 Task: Edit the date range so that invitees can schedule 11 calendar days into the future.
Action: Mouse moved to (234, 270)
Screenshot: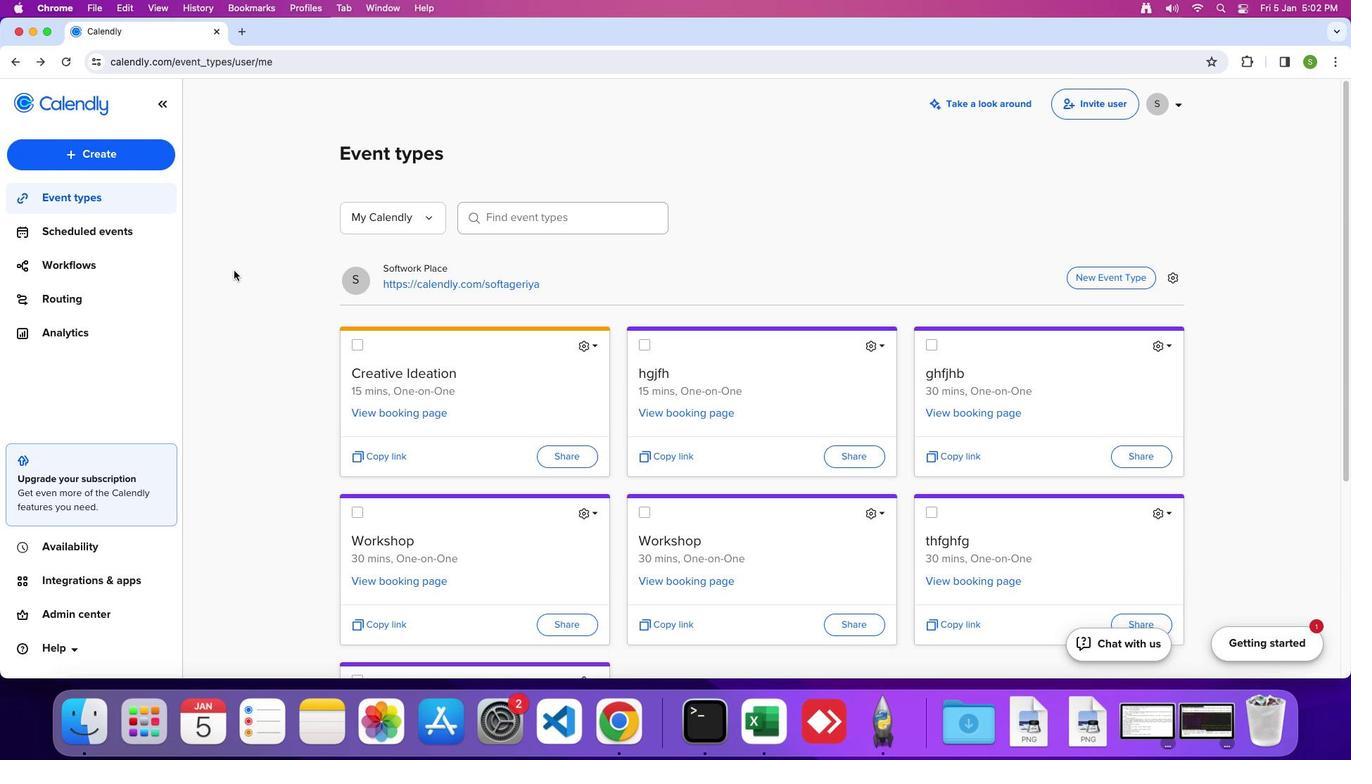 
Action: Mouse pressed left at (234, 270)
Screenshot: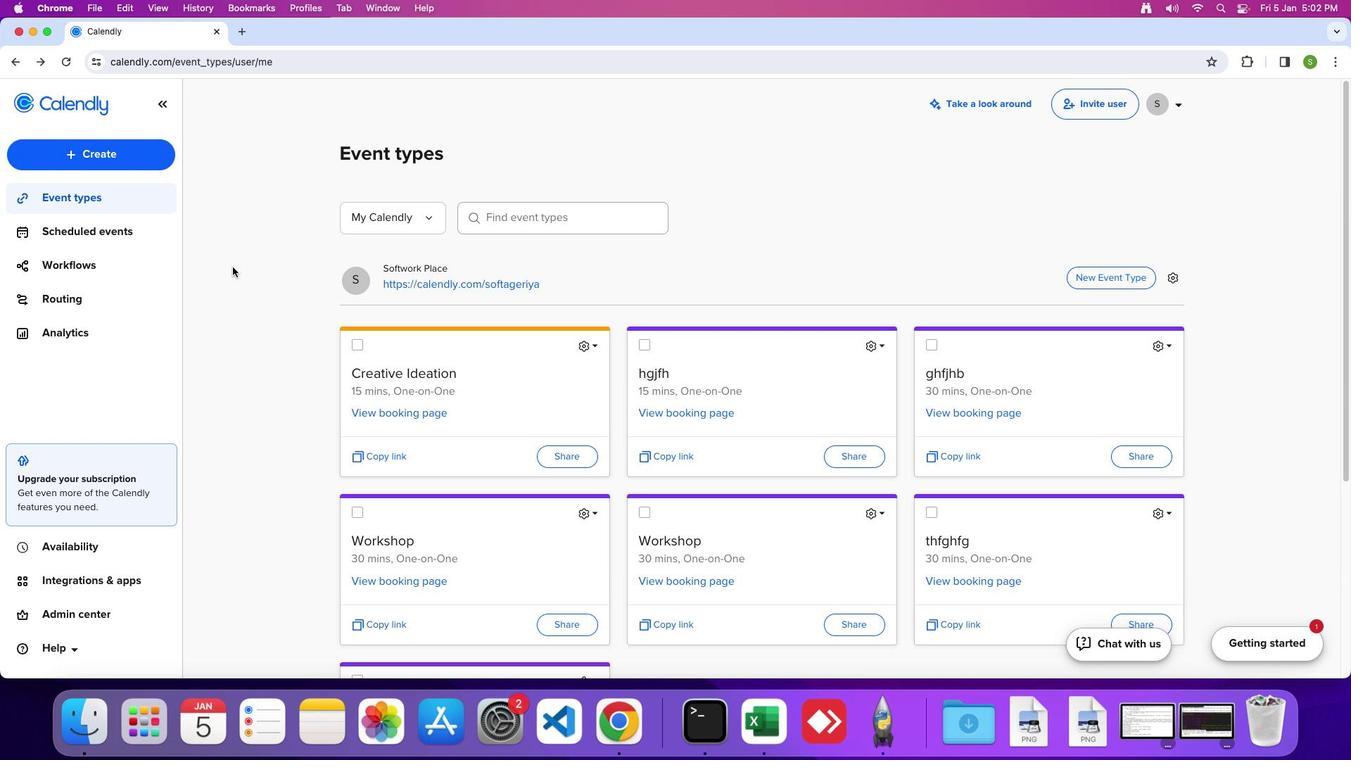 
Action: Mouse moved to (151, 206)
Screenshot: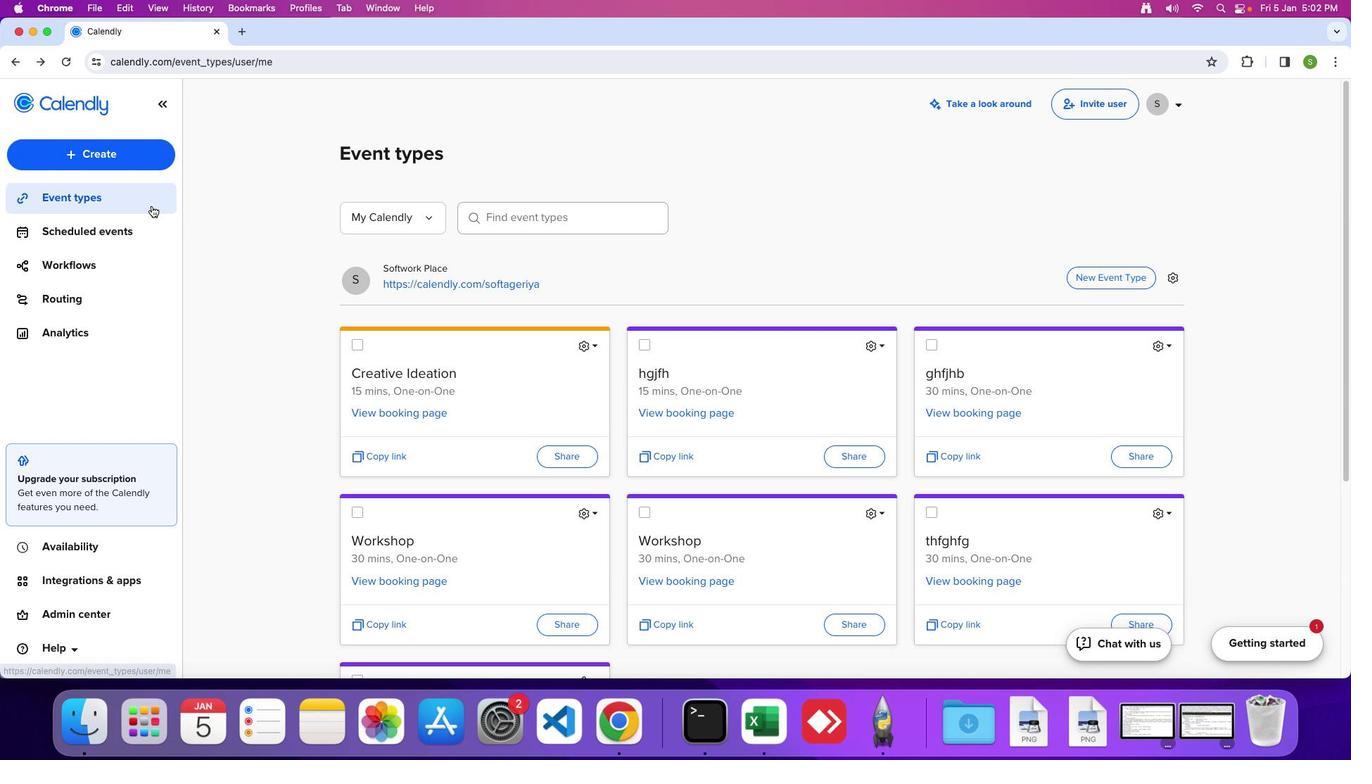 
Action: Mouse pressed left at (151, 206)
Screenshot: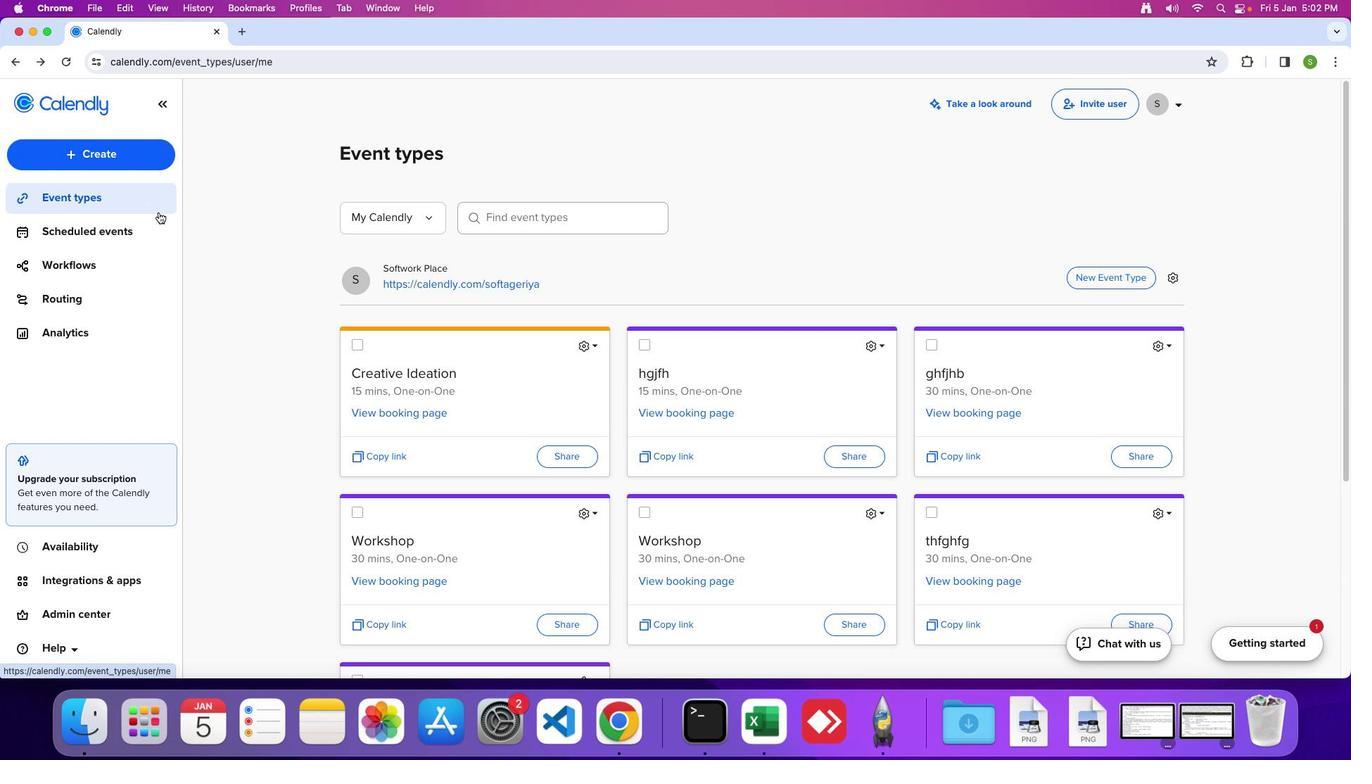 
Action: Mouse moved to (589, 343)
Screenshot: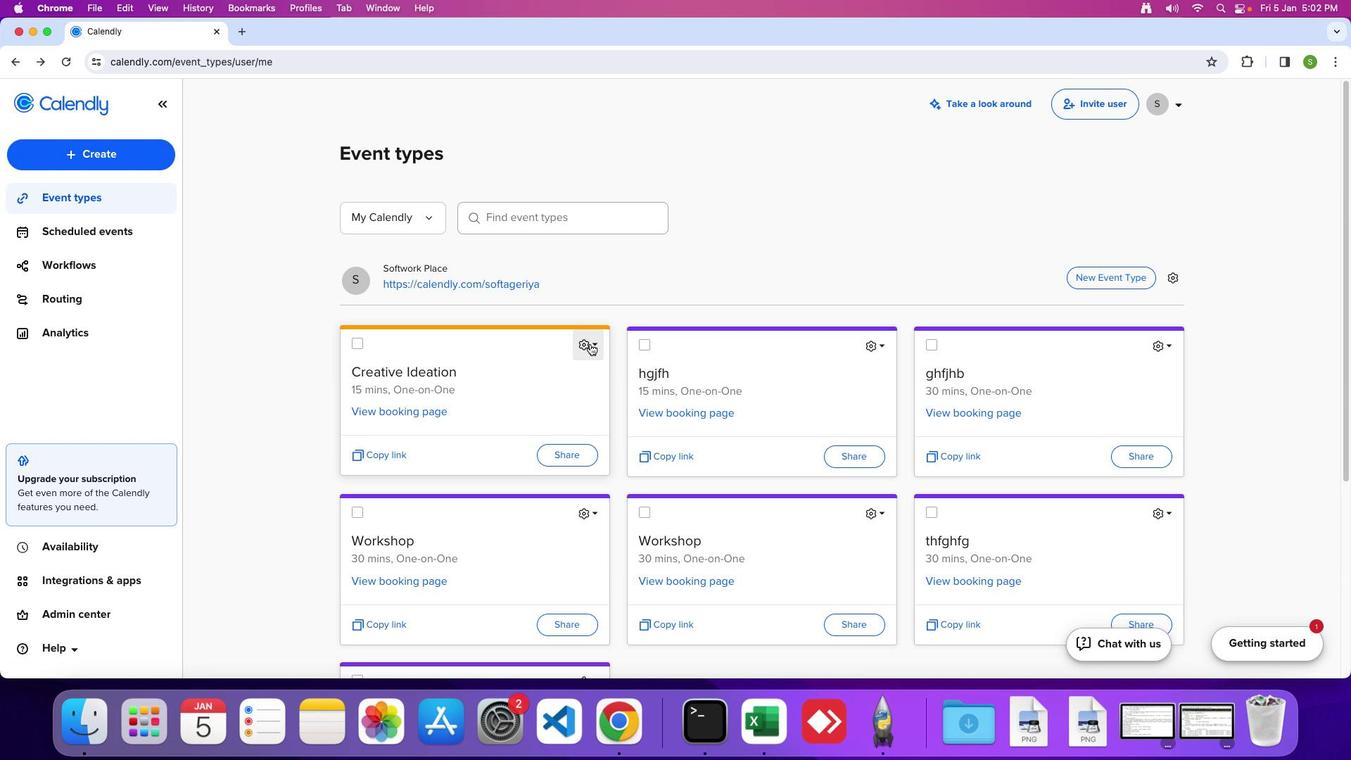 
Action: Mouse pressed left at (589, 343)
Screenshot: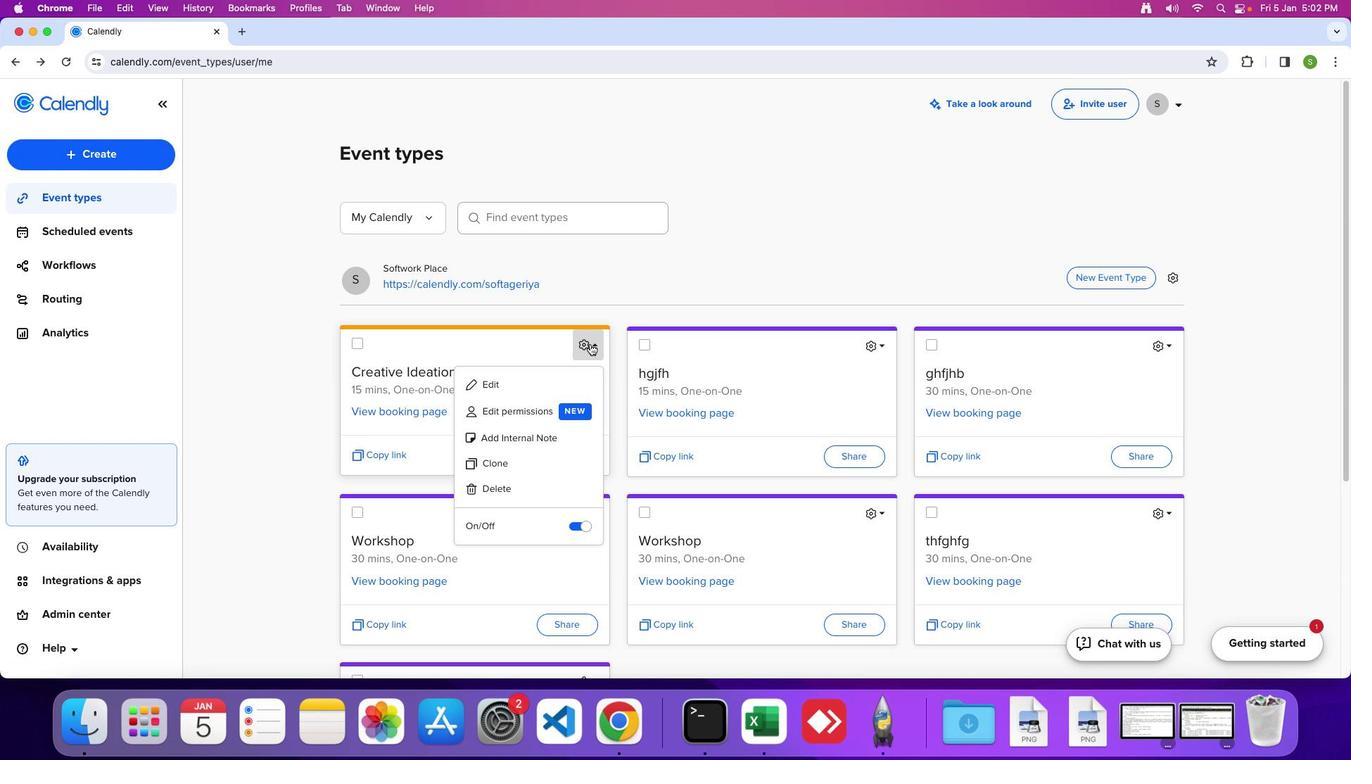 
Action: Mouse moved to (547, 387)
Screenshot: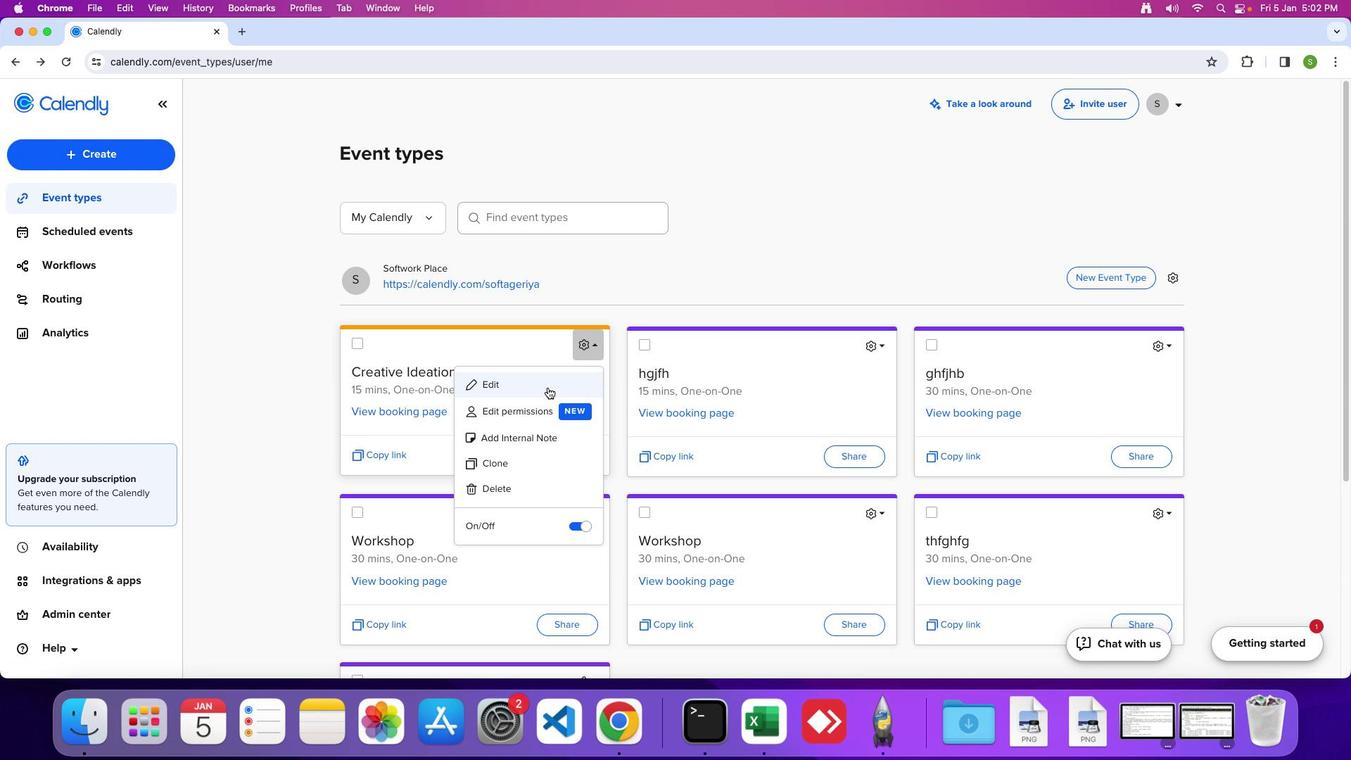 
Action: Mouse pressed left at (547, 387)
Screenshot: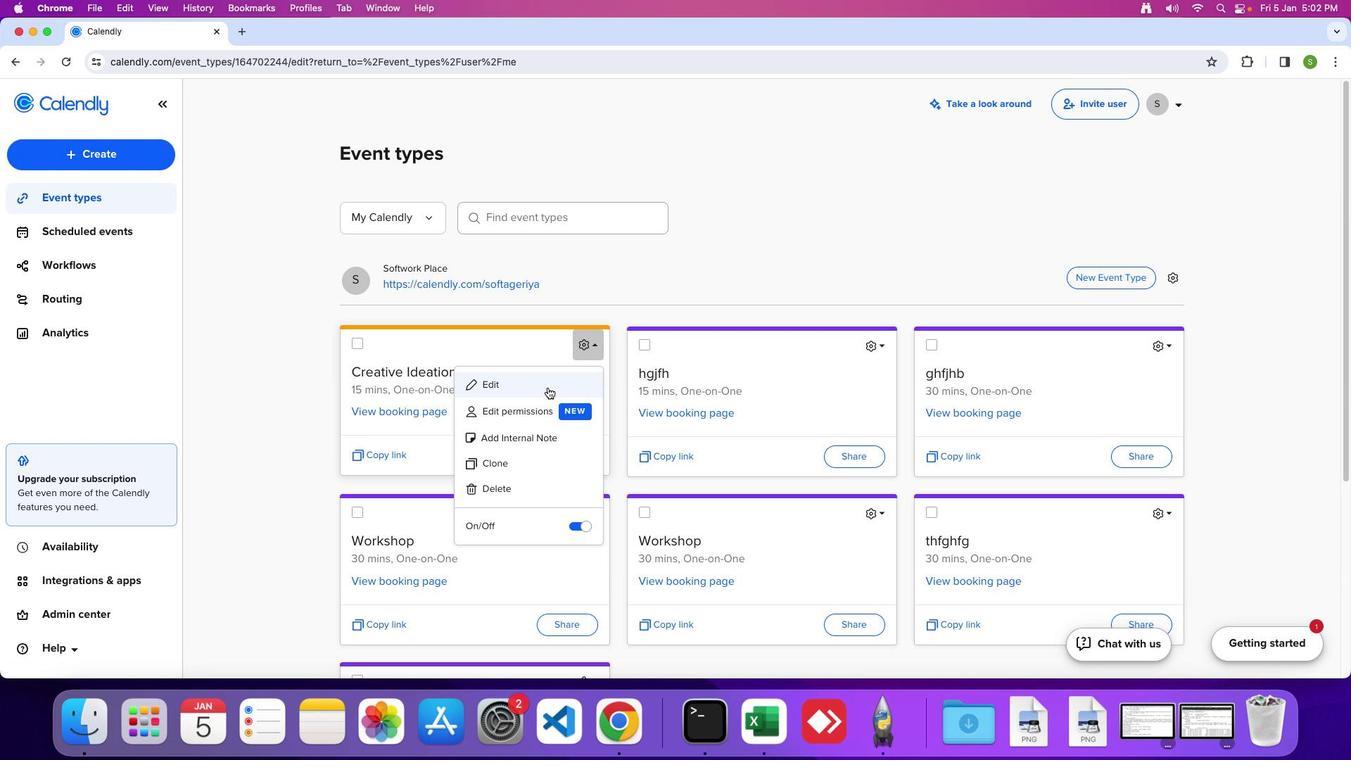
Action: Mouse moved to (185, 448)
Screenshot: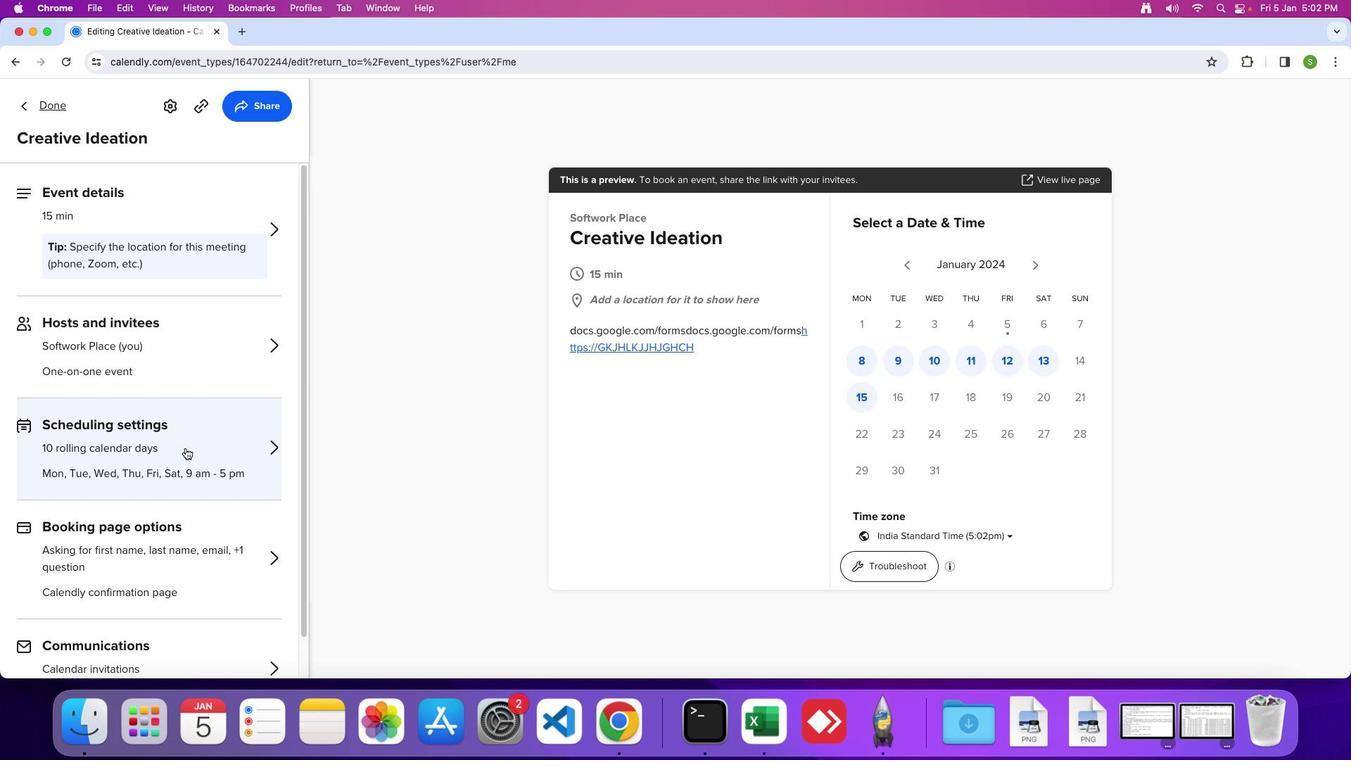 
Action: Mouse pressed left at (185, 448)
Screenshot: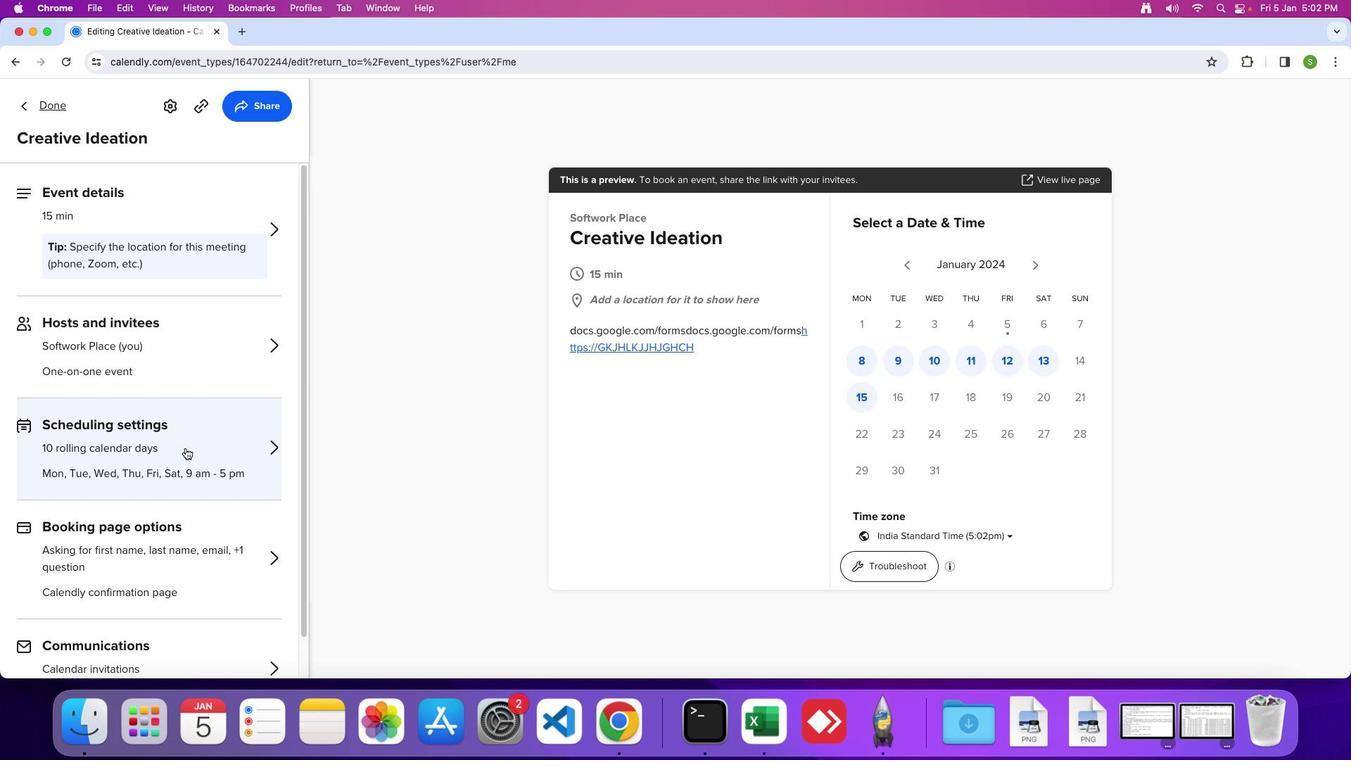 
Action: Mouse moved to (73, 245)
Screenshot: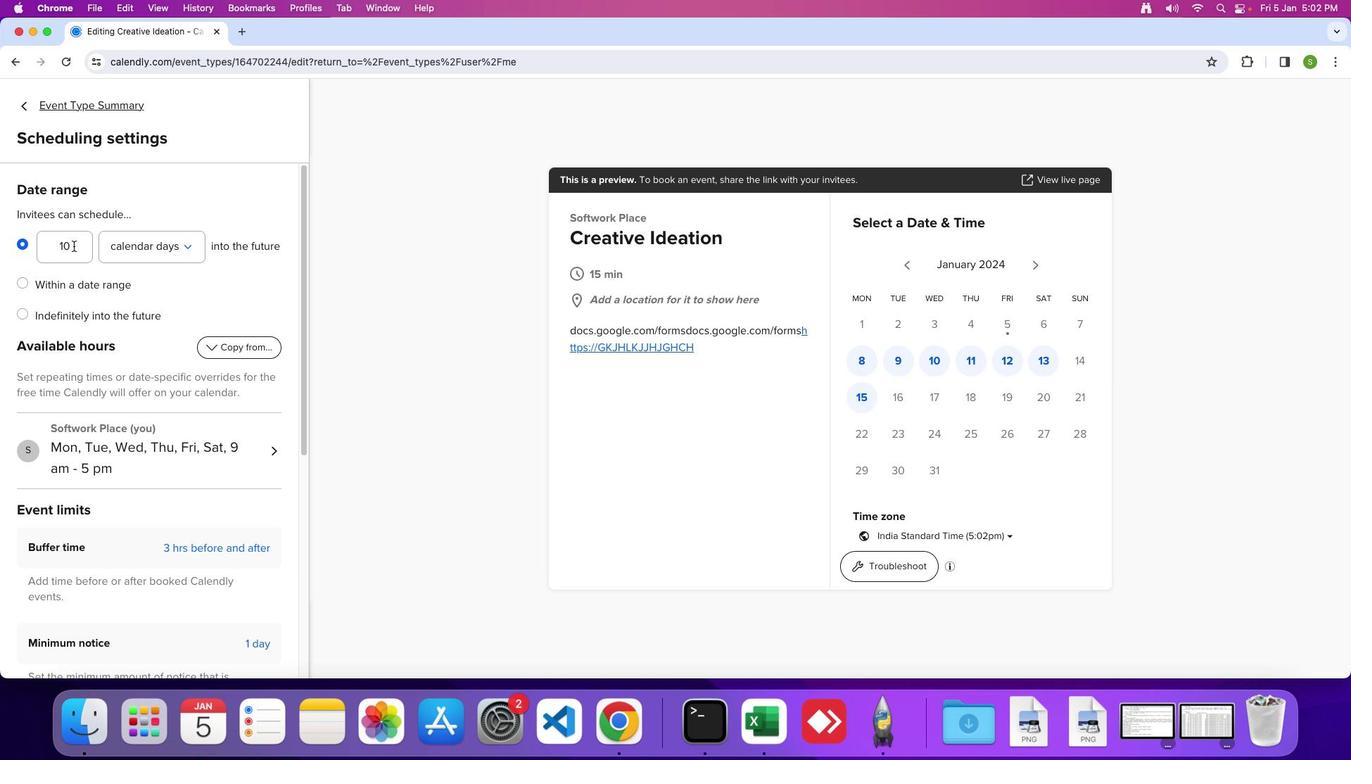 
Action: Mouse pressed left at (73, 245)
Screenshot: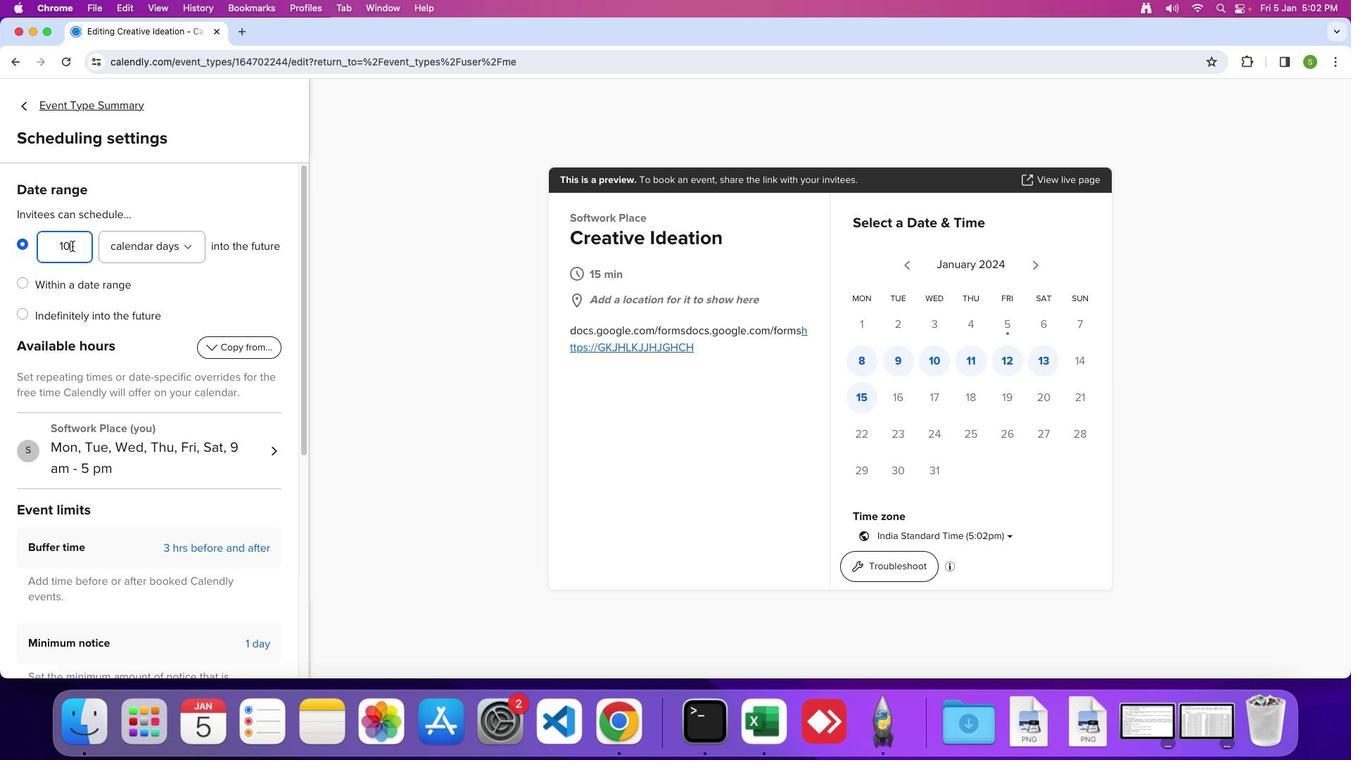 
Action: Mouse moved to (50, 250)
Screenshot: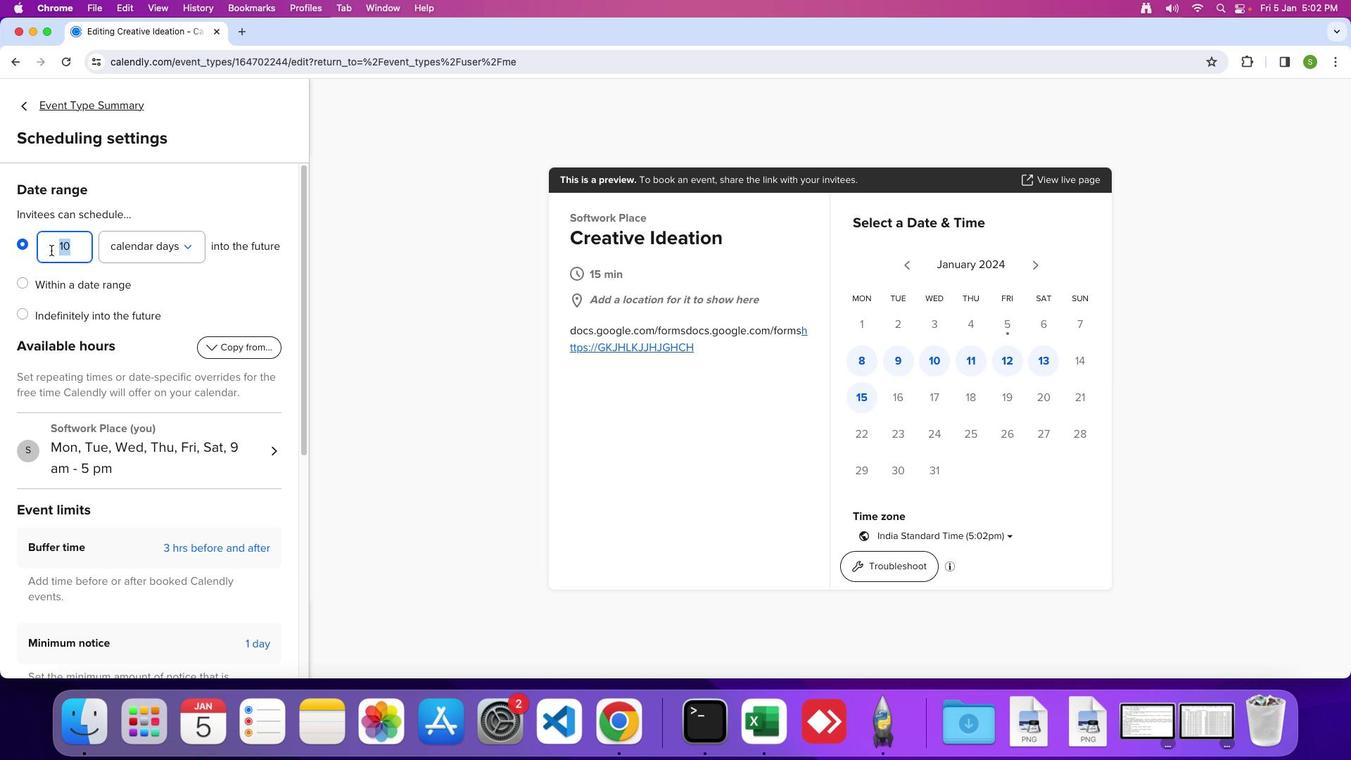 
Action: Key pressed '1'
Screenshot: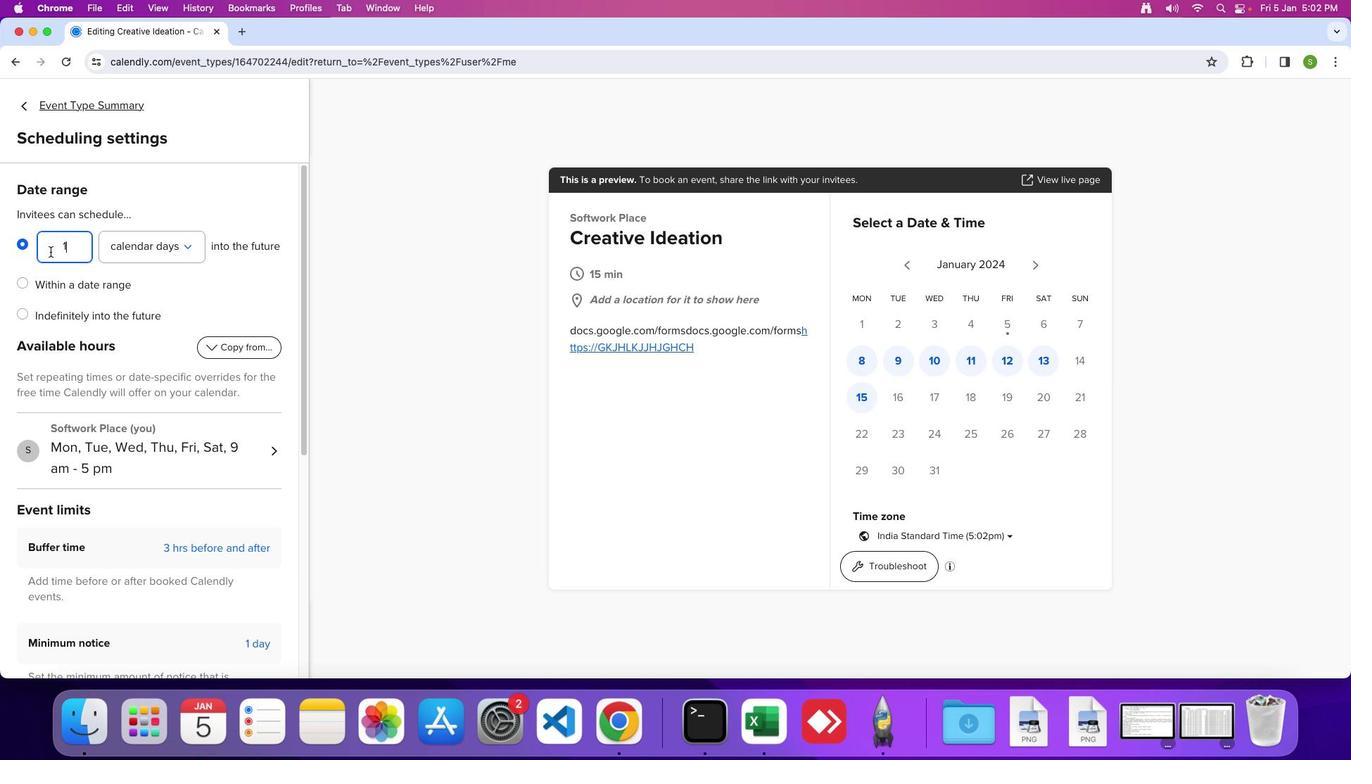 
Action: Mouse moved to (50, 251)
Screenshot: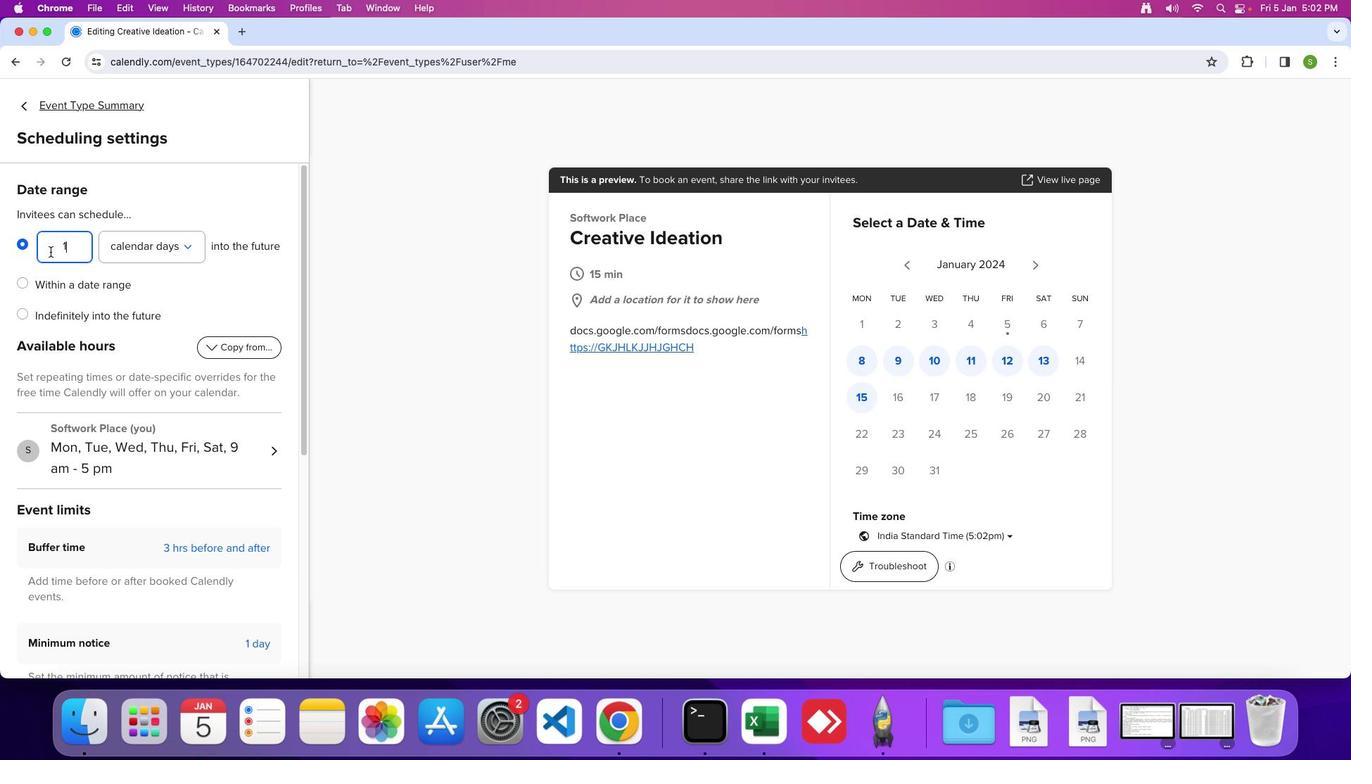 
Action: Key pressed '1'
Screenshot: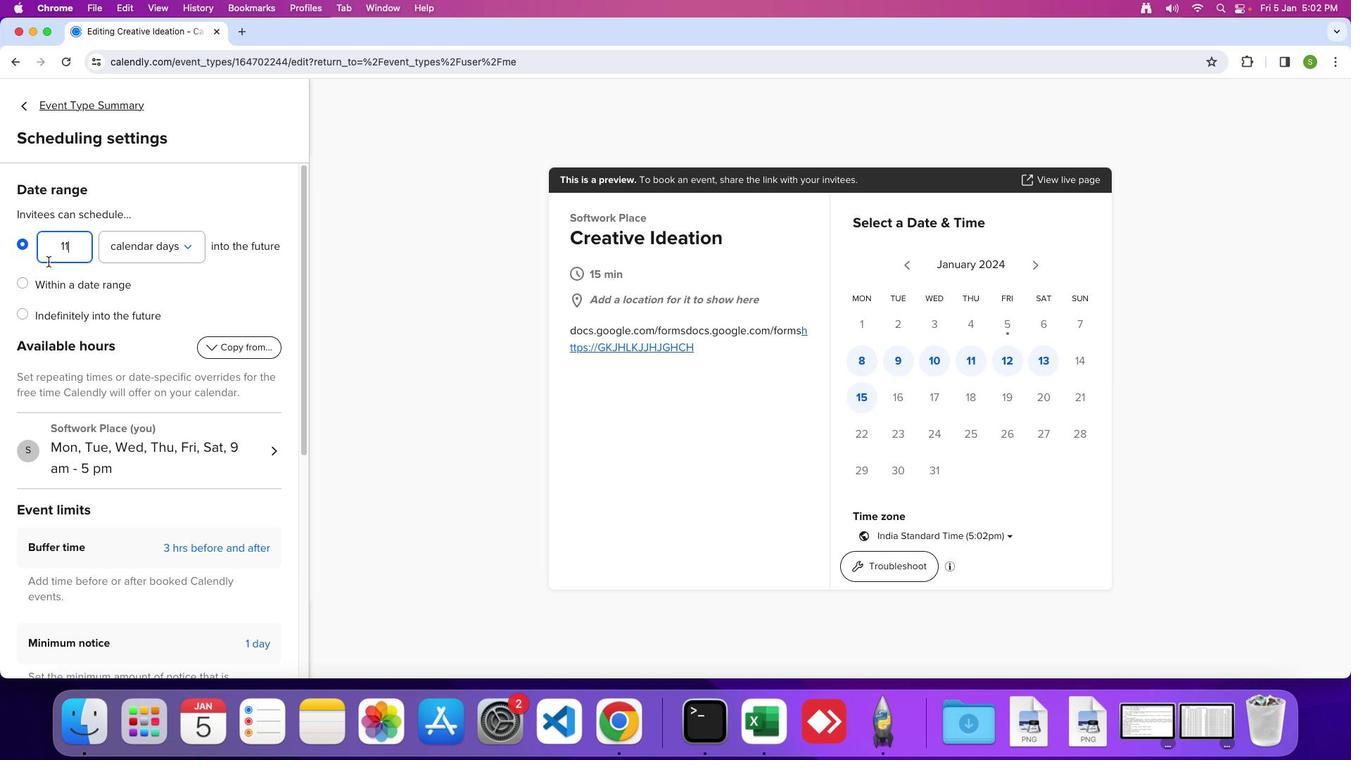 
Action: Mouse moved to (183, 242)
Screenshot: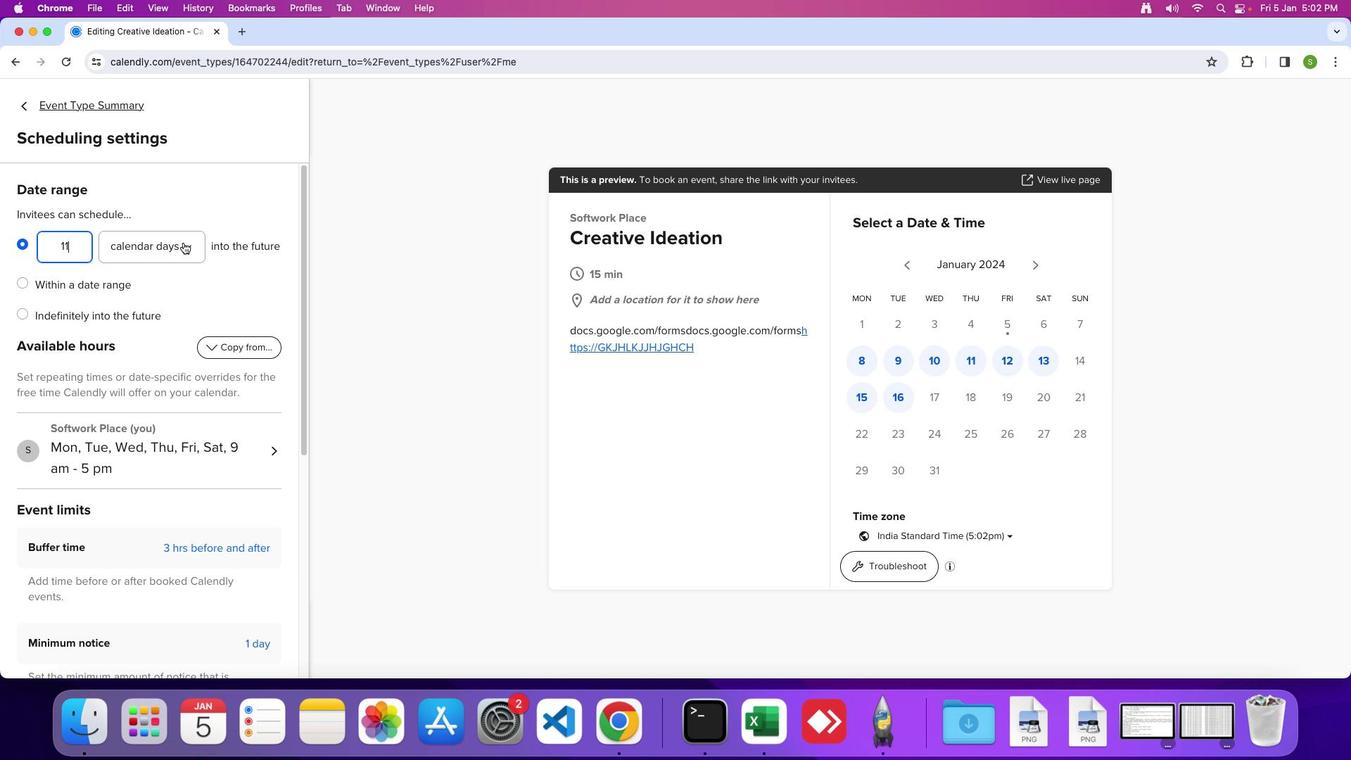 
Action: Mouse pressed left at (183, 242)
Screenshot: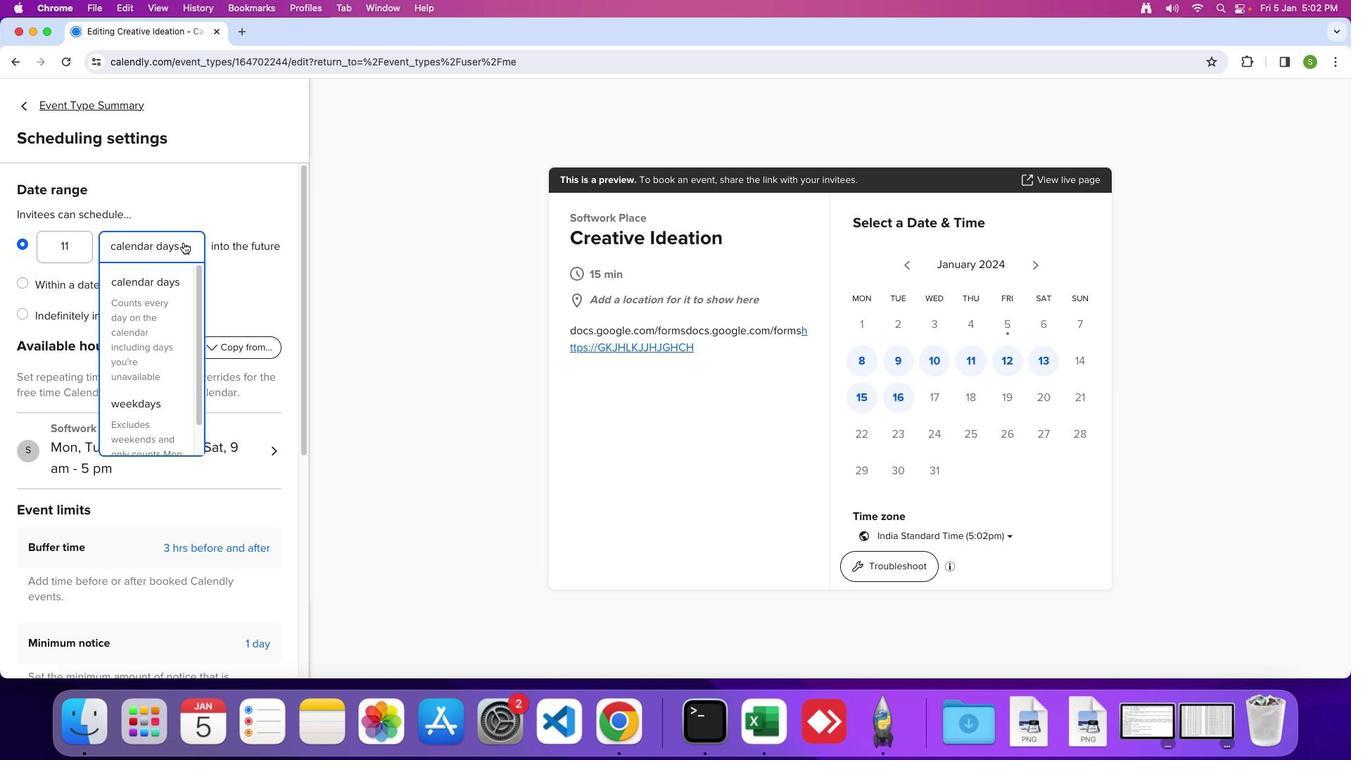 
Action: Mouse moved to (144, 284)
Screenshot: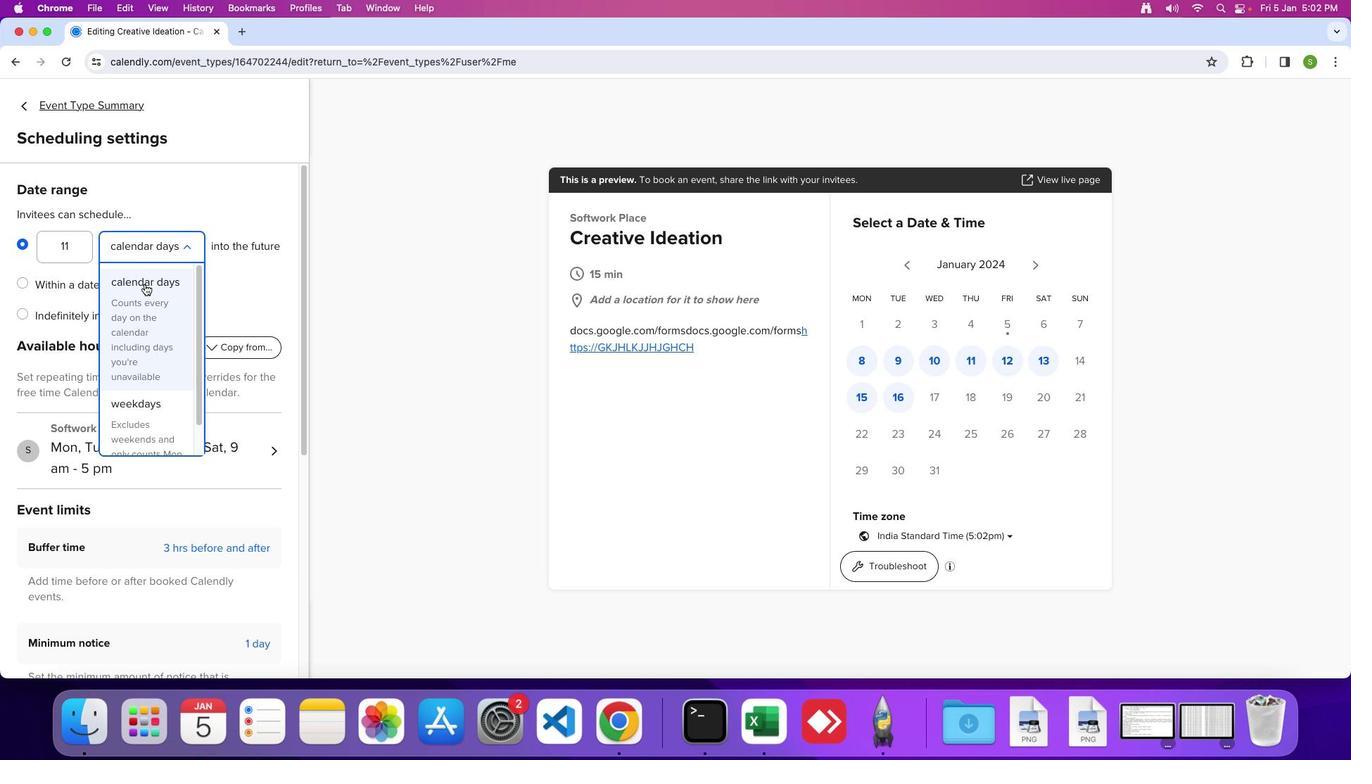 
Action: Mouse pressed left at (144, 284)
Screenshot: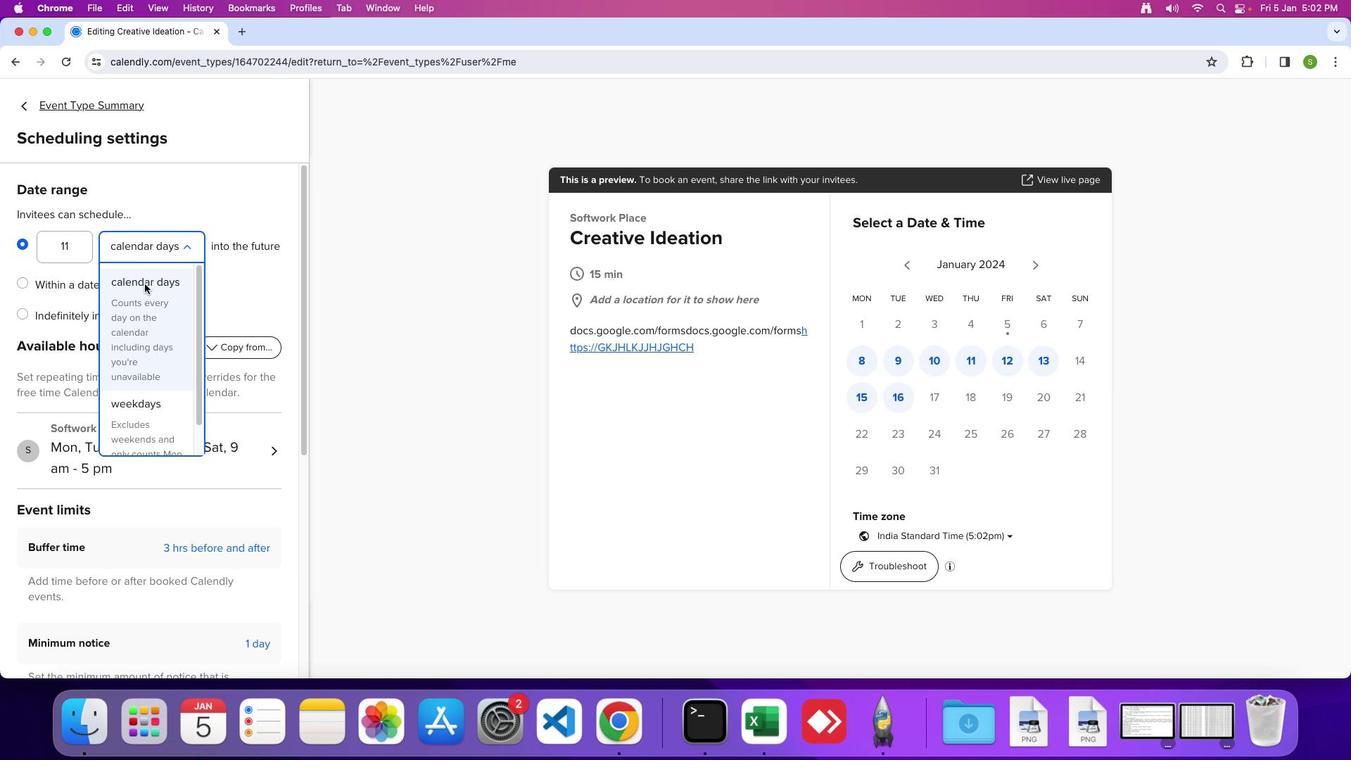 
Action: Mouse moved to (153, 316)
Screenshot: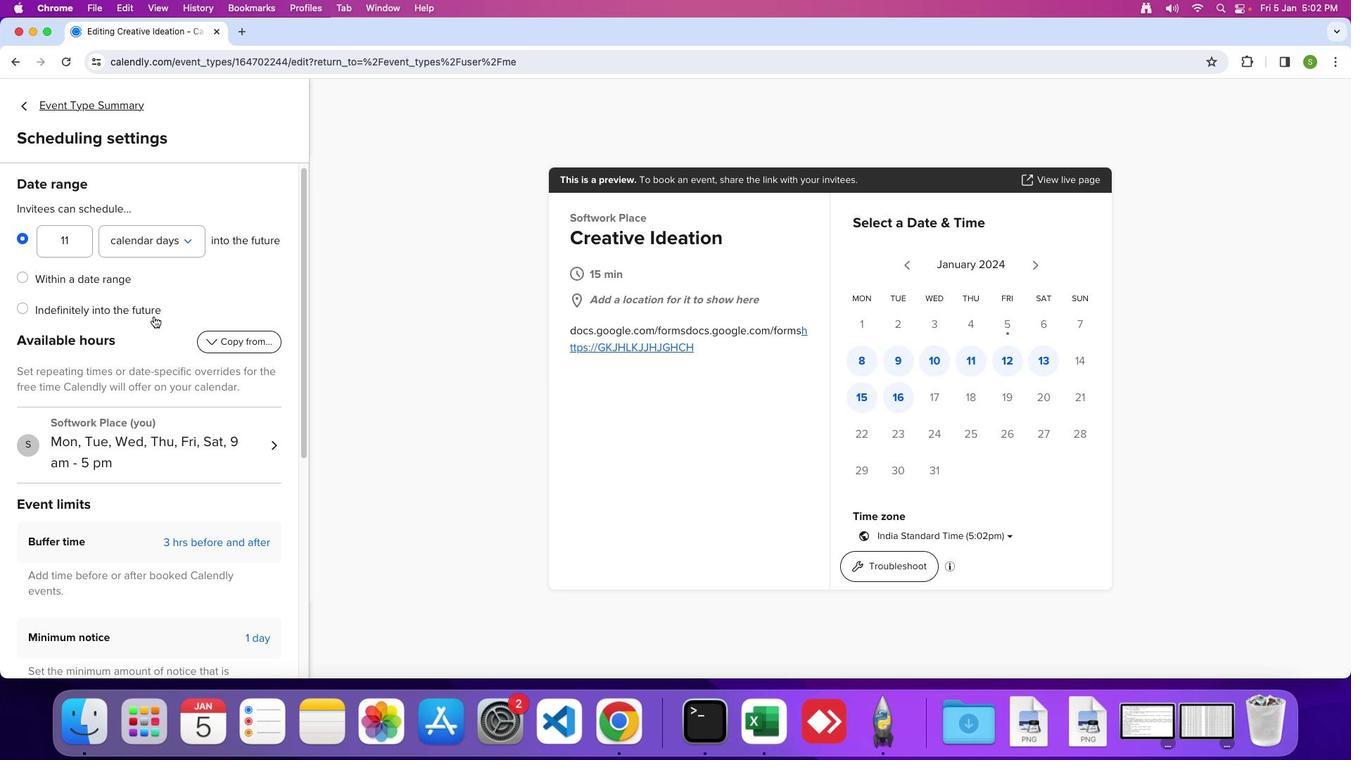
Action: Mouse scrolled (153, 316) with delta (0, 0)
Screenshot: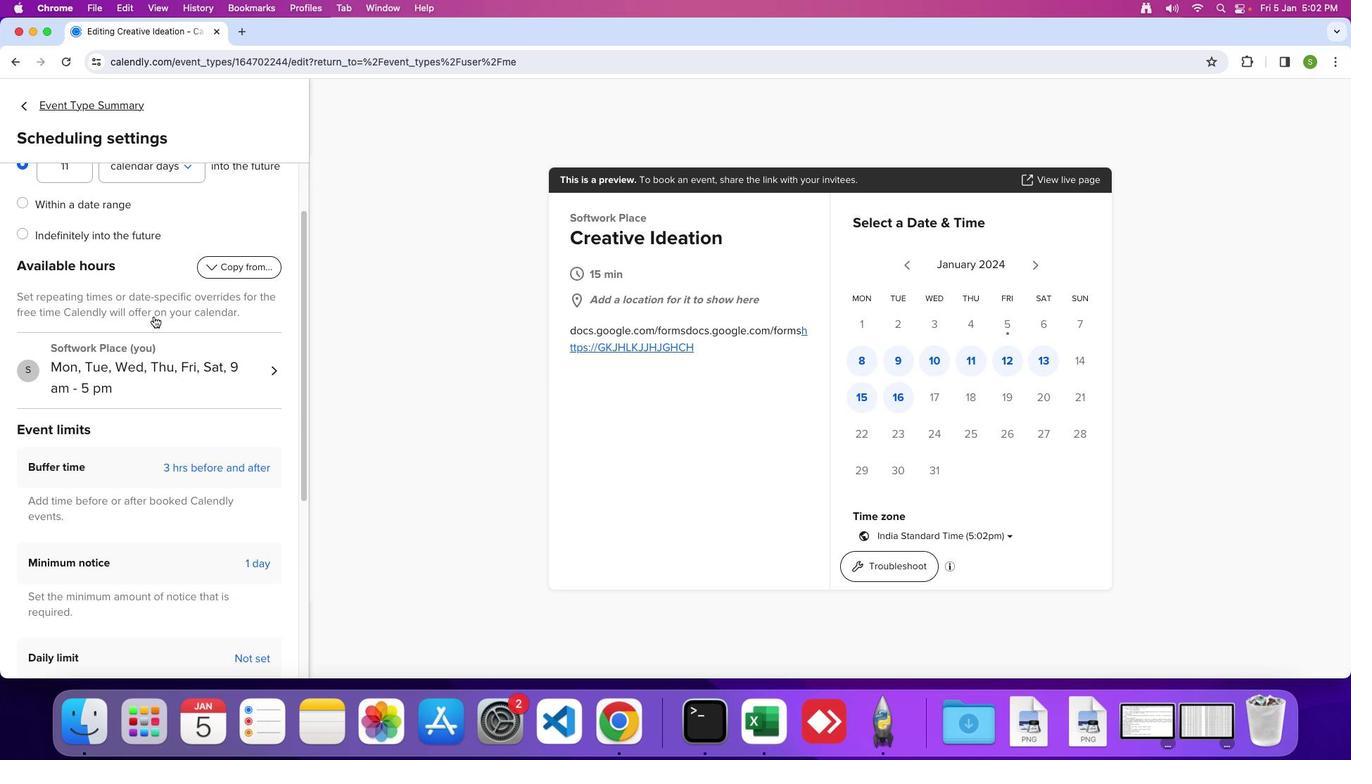 
Action: Mouse moved to (154, 316)
Screenshot: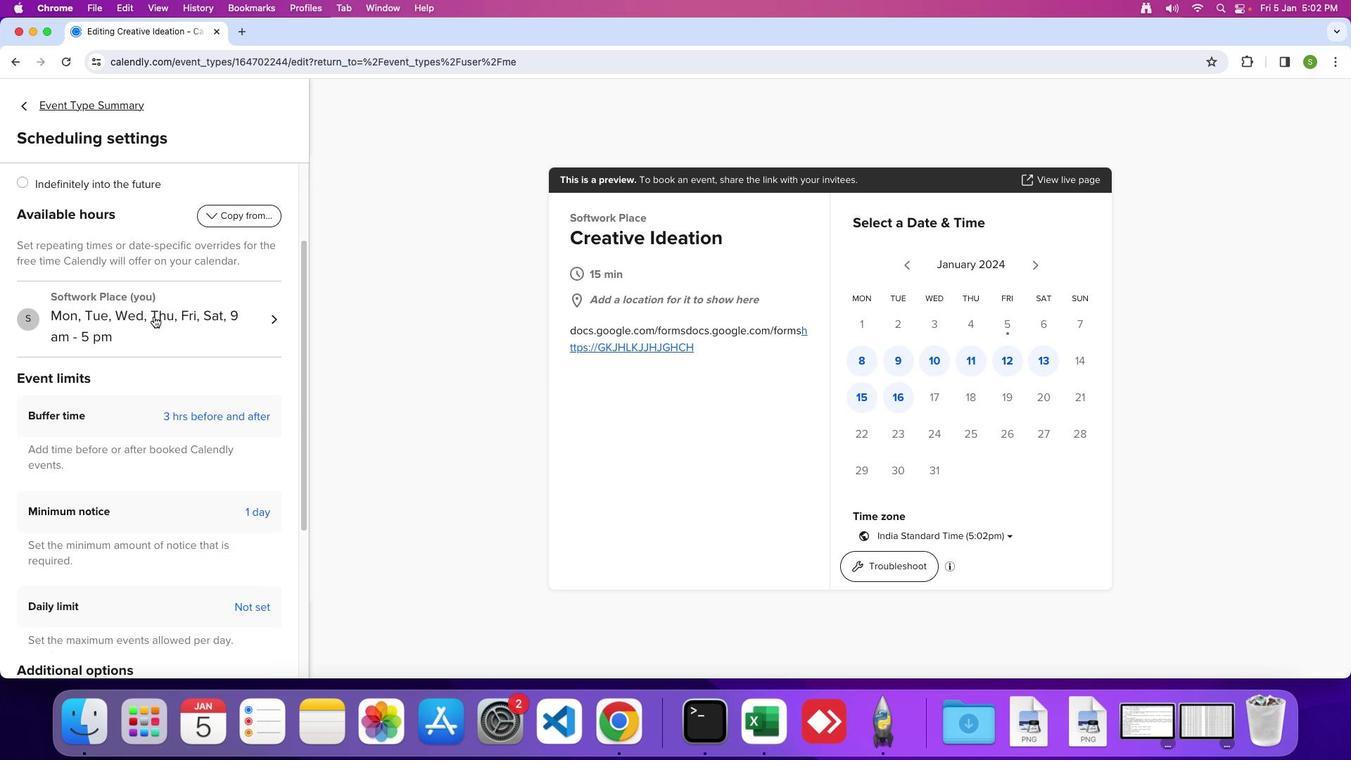 
Action: Mouse scrolled (154, 316) with delta (0, 0)
Screenshot: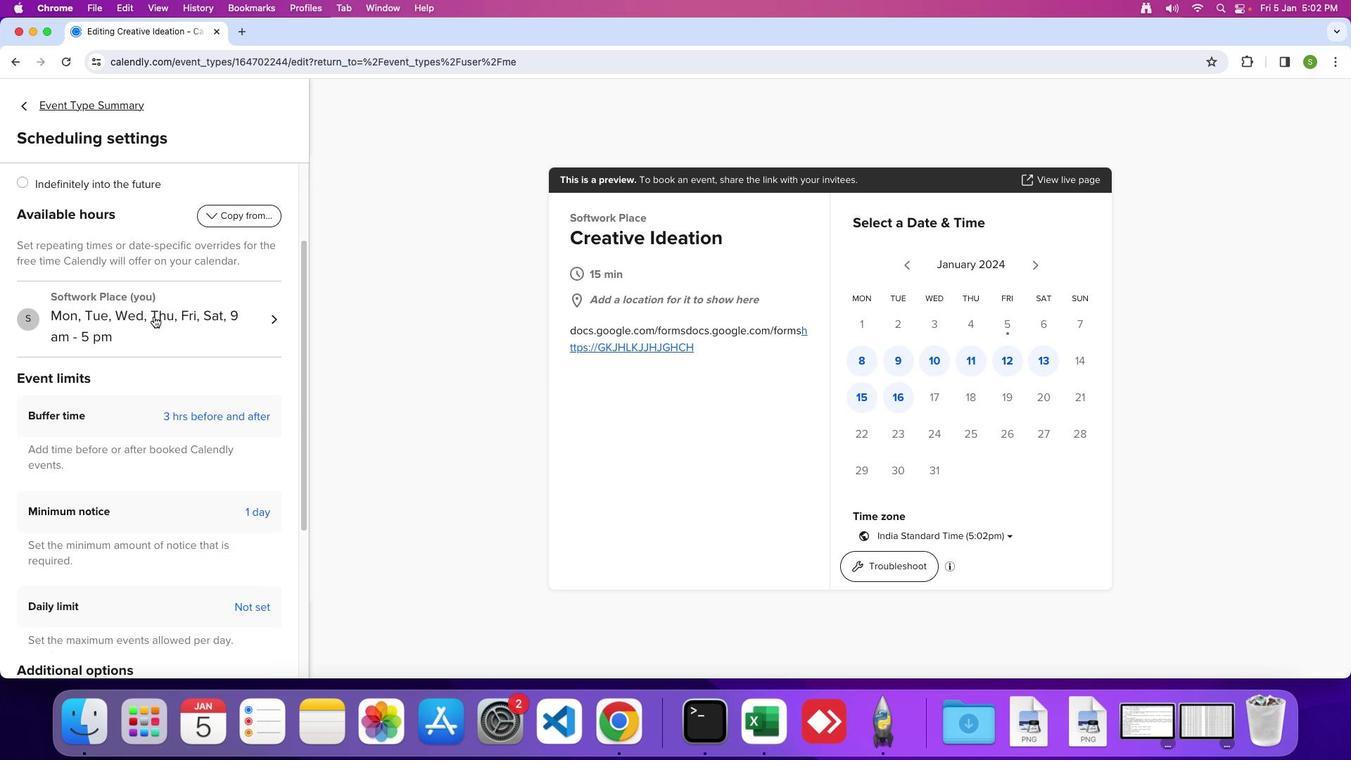 
Action: Mouse moved to (154, 316)
Screenshot: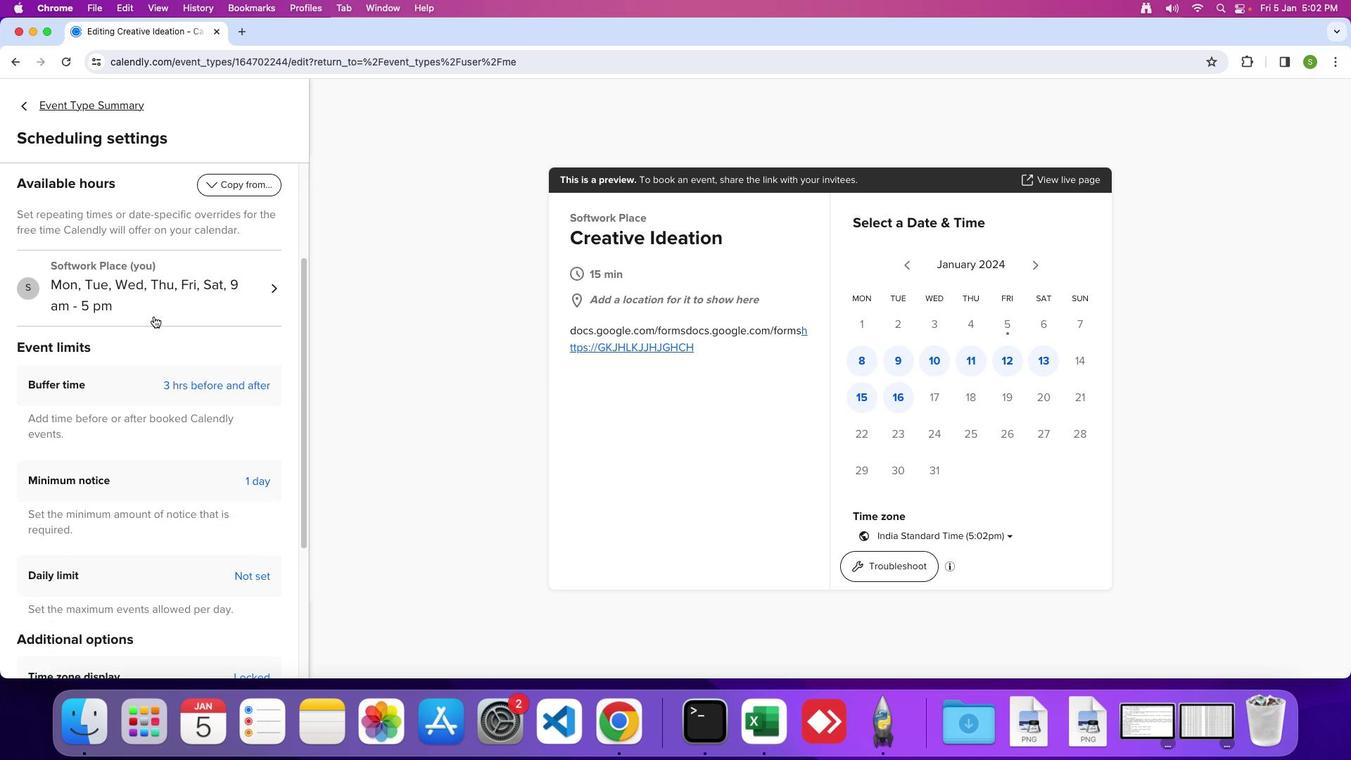 
Action: Mouse scrolled (154, 316) with delta (0, -2)
Screenshot: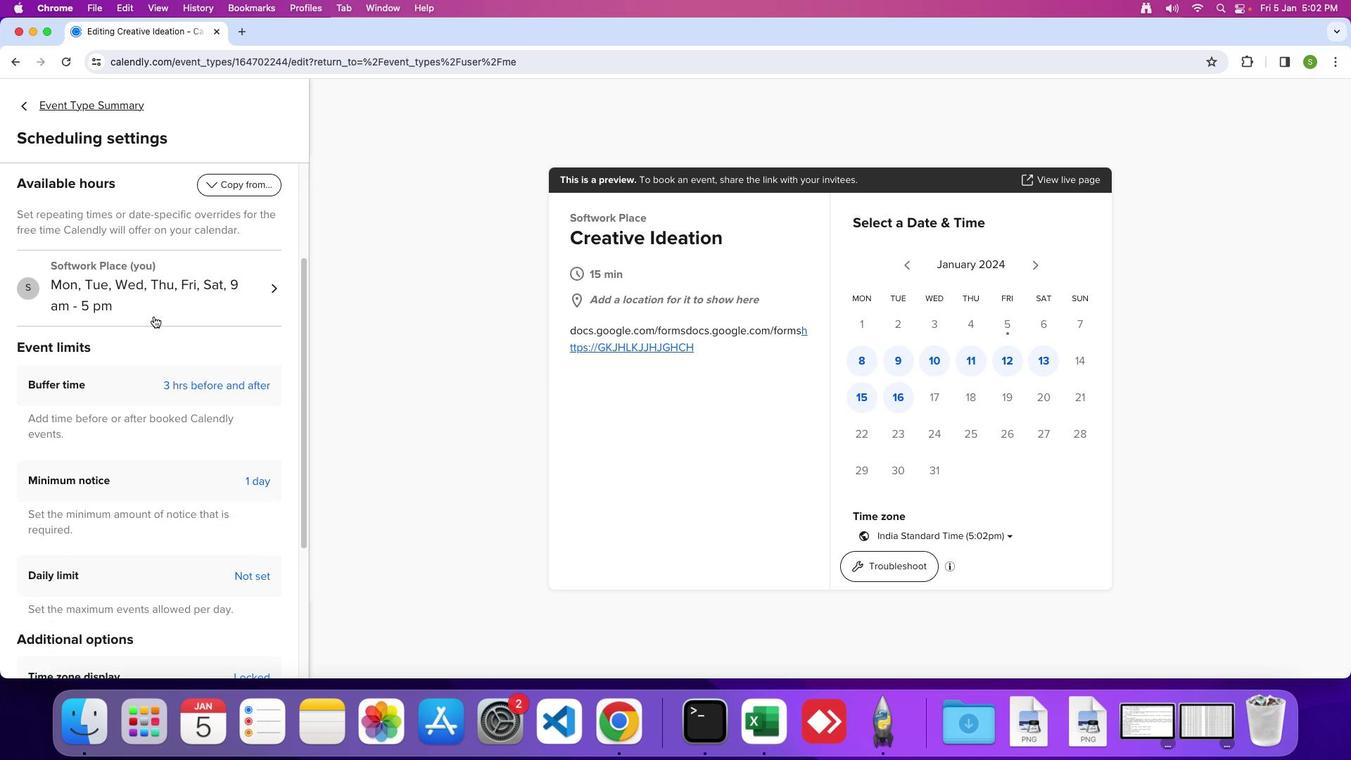 
Action: Mouse scrolled (154, 316) with delta (0, 0)
Screenshot: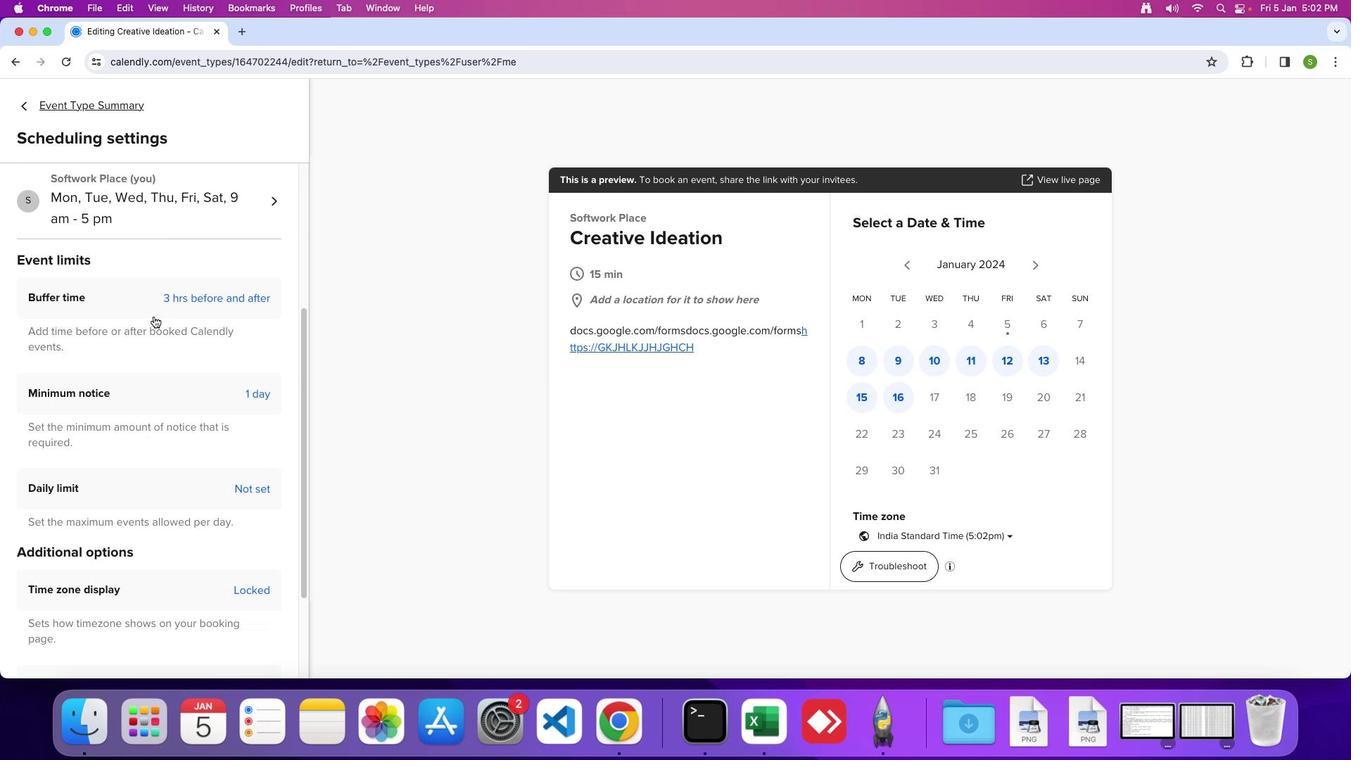 
Action: Mouse scrolled (154, 316) with delta (0, 0)
Screenshot: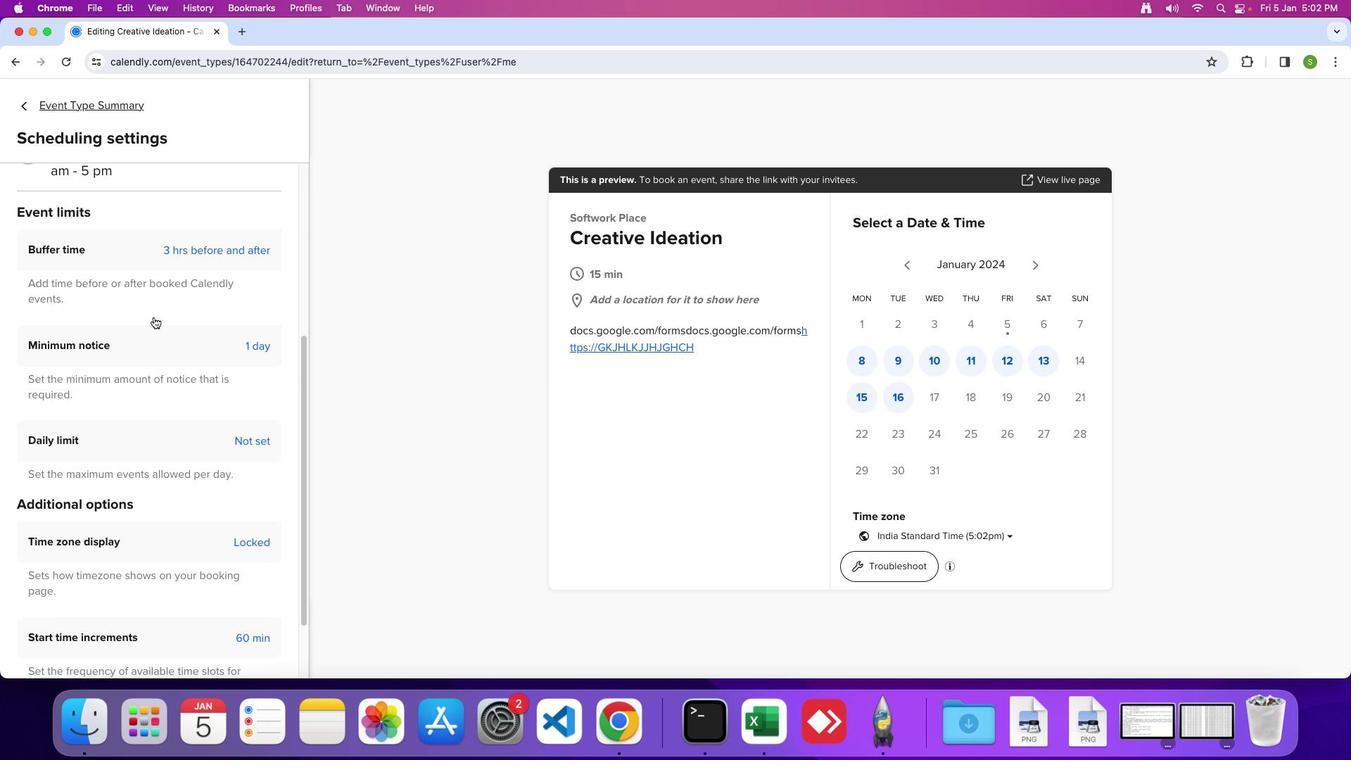 
Action: Mouse scrolled (154, 316) with delta (0, -2)
Screenshot: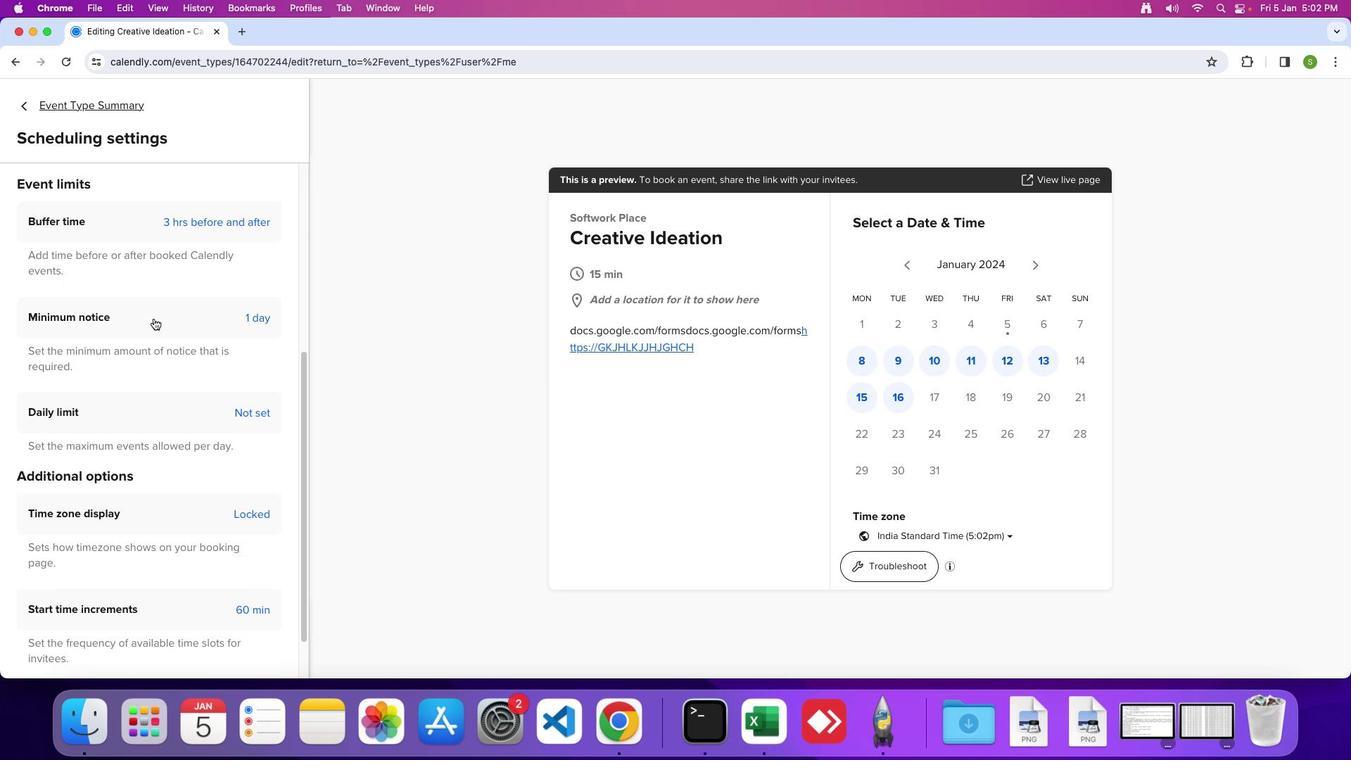 
Action: Mouse moved to (154, 319)
Screenshot: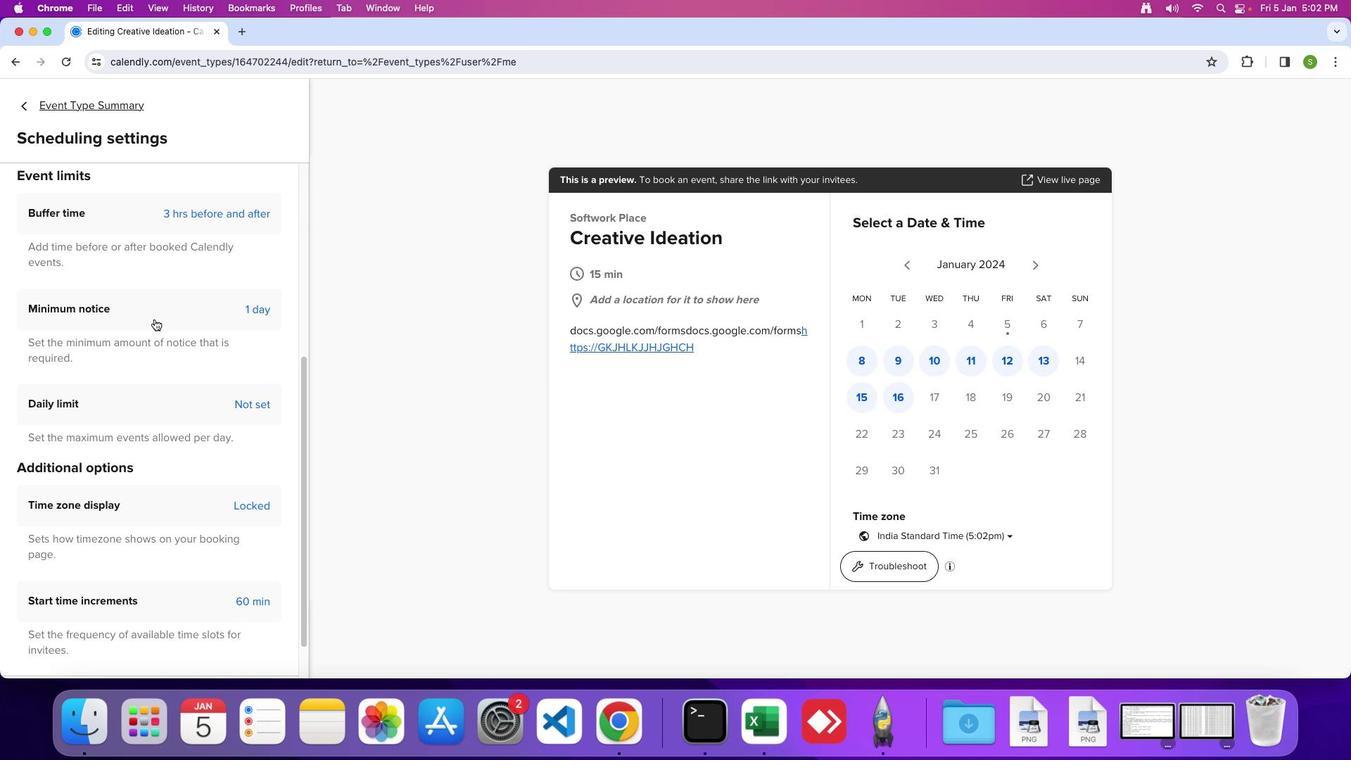 
Action: Mouse scrolled (154, 319) with delta (0, 0)
Screenshot: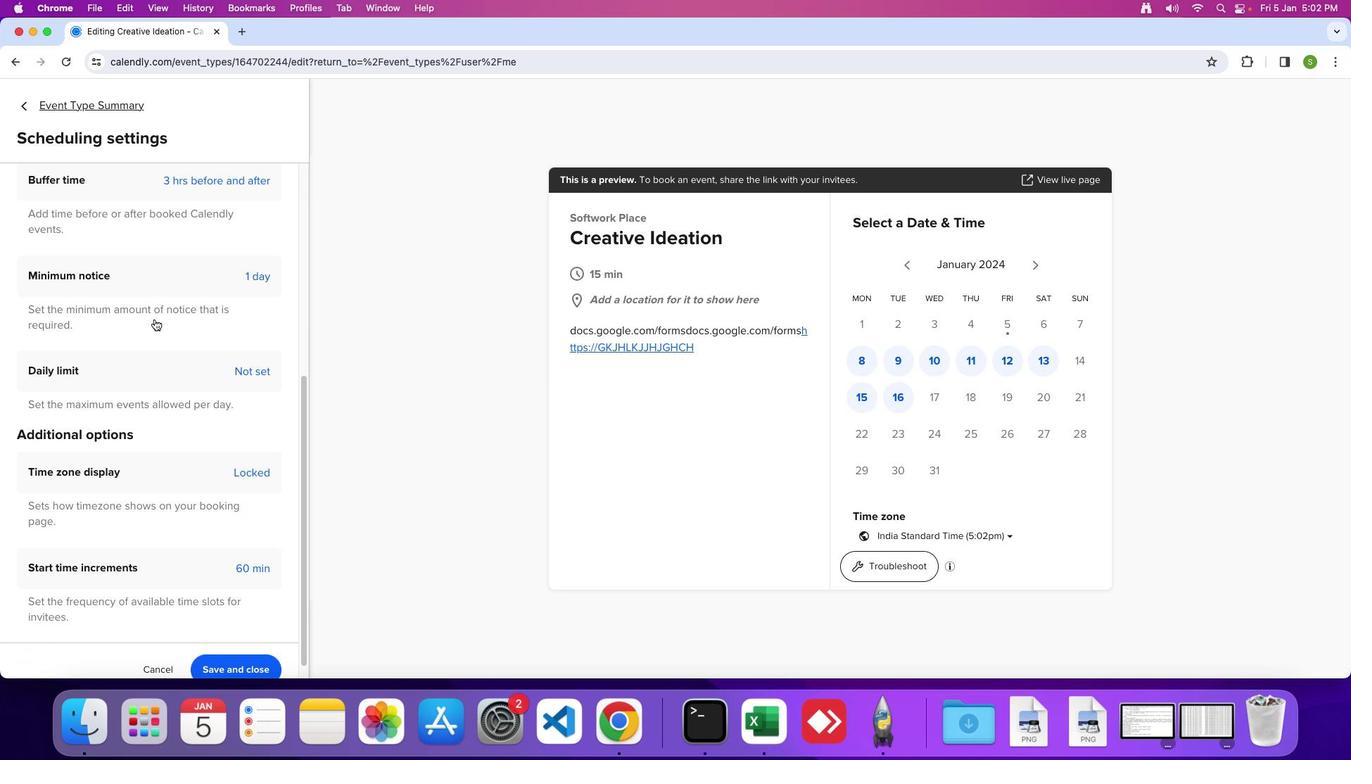
Action: Mouse scrolled (154, 319) with delta (0, 0)
Screenshot: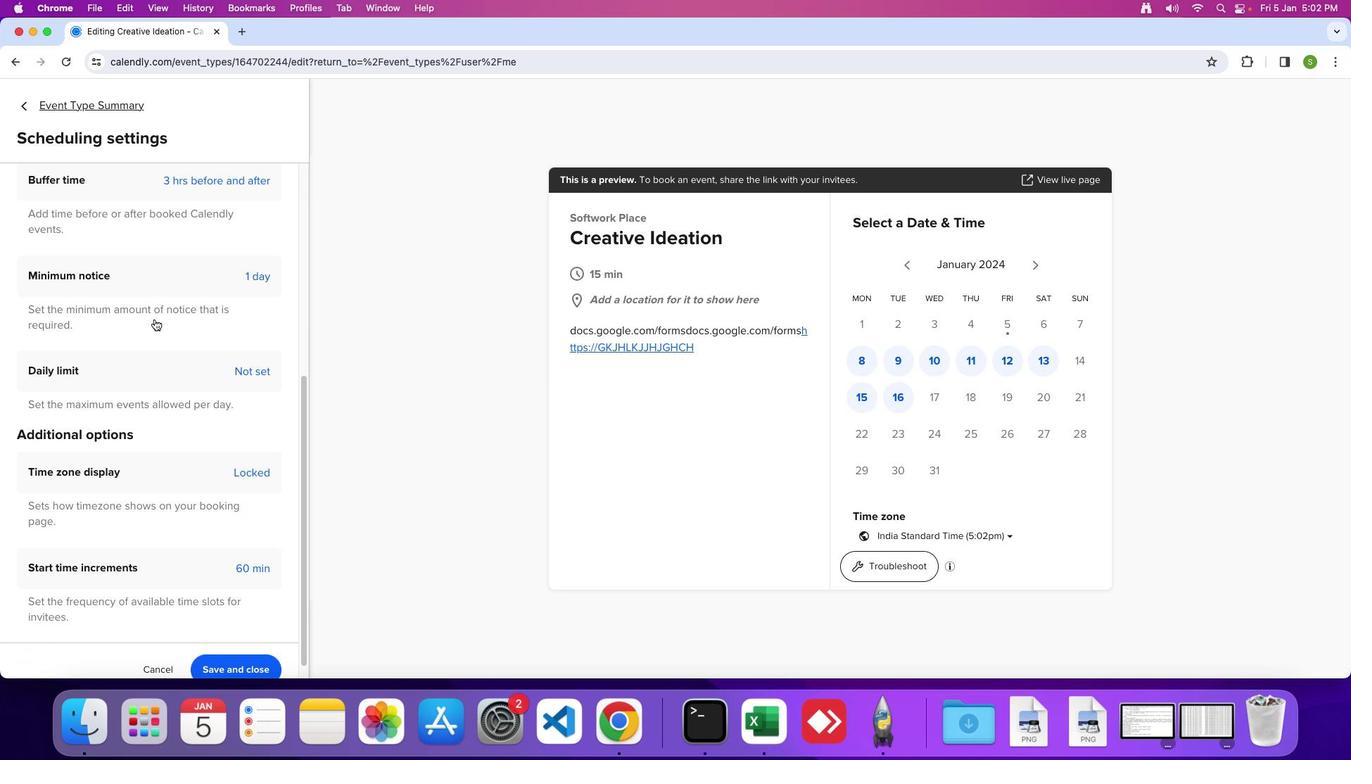 
Action: Mouse scrolled (154, 319) with delta (0, -3)
Screenshot: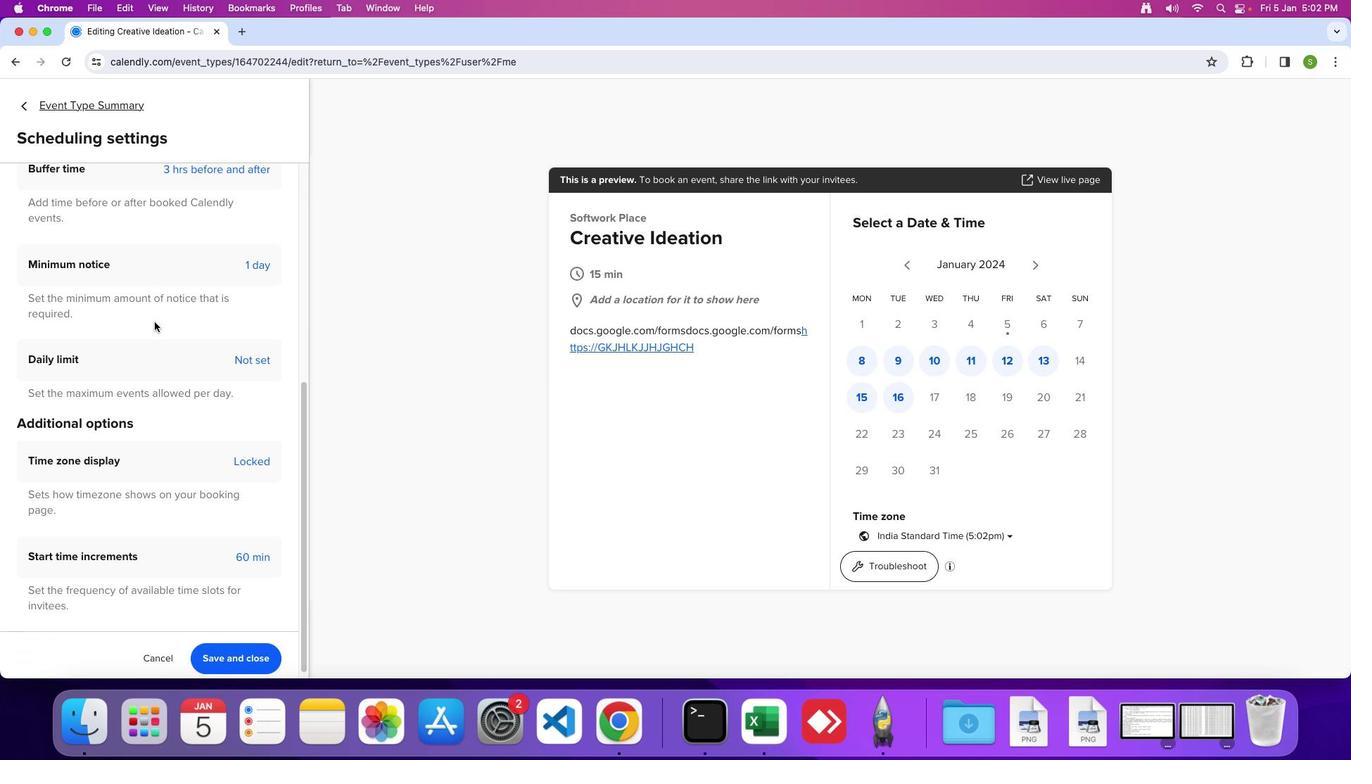 
Action: Mouse scrolled (154, 319) with delta (0, -4)
Screenshot: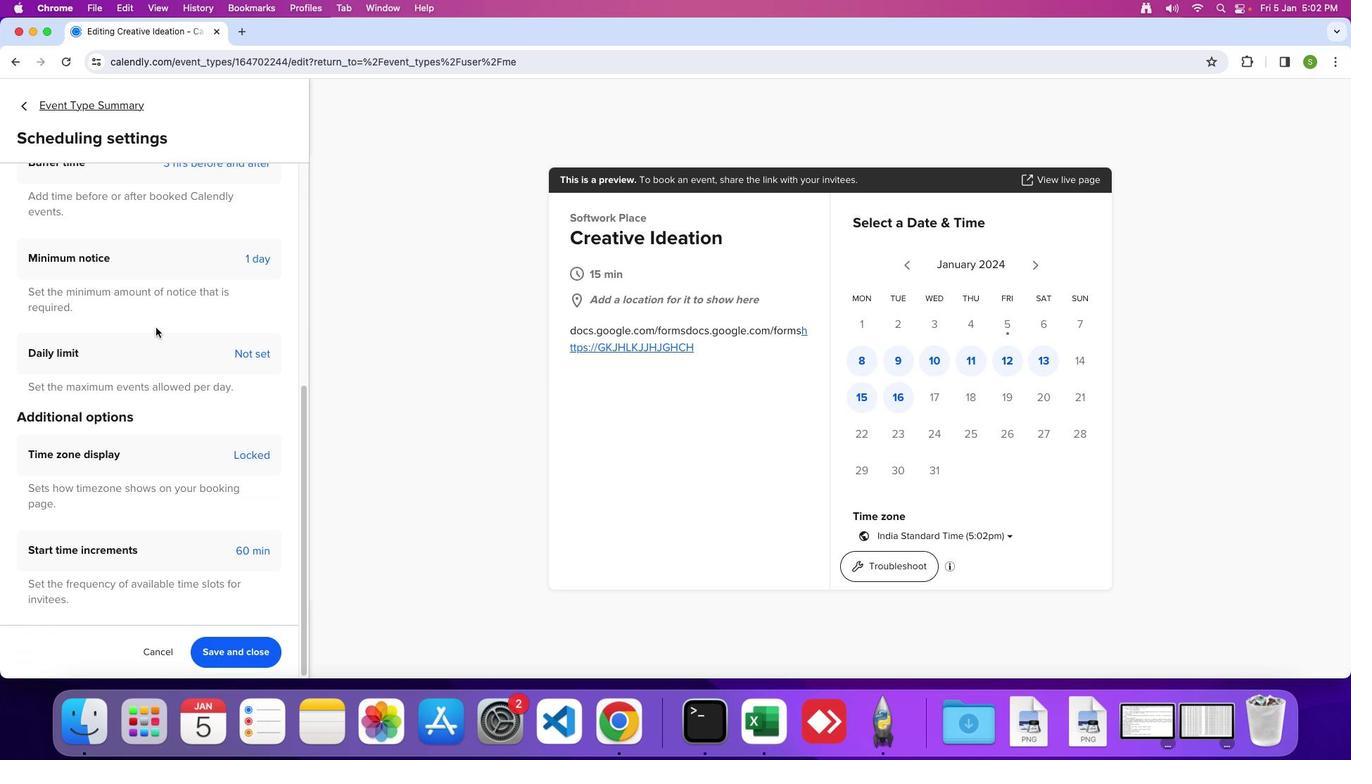 
Action: Mouse scrolled (154, 319) with delta (0, -5)
Screenshot: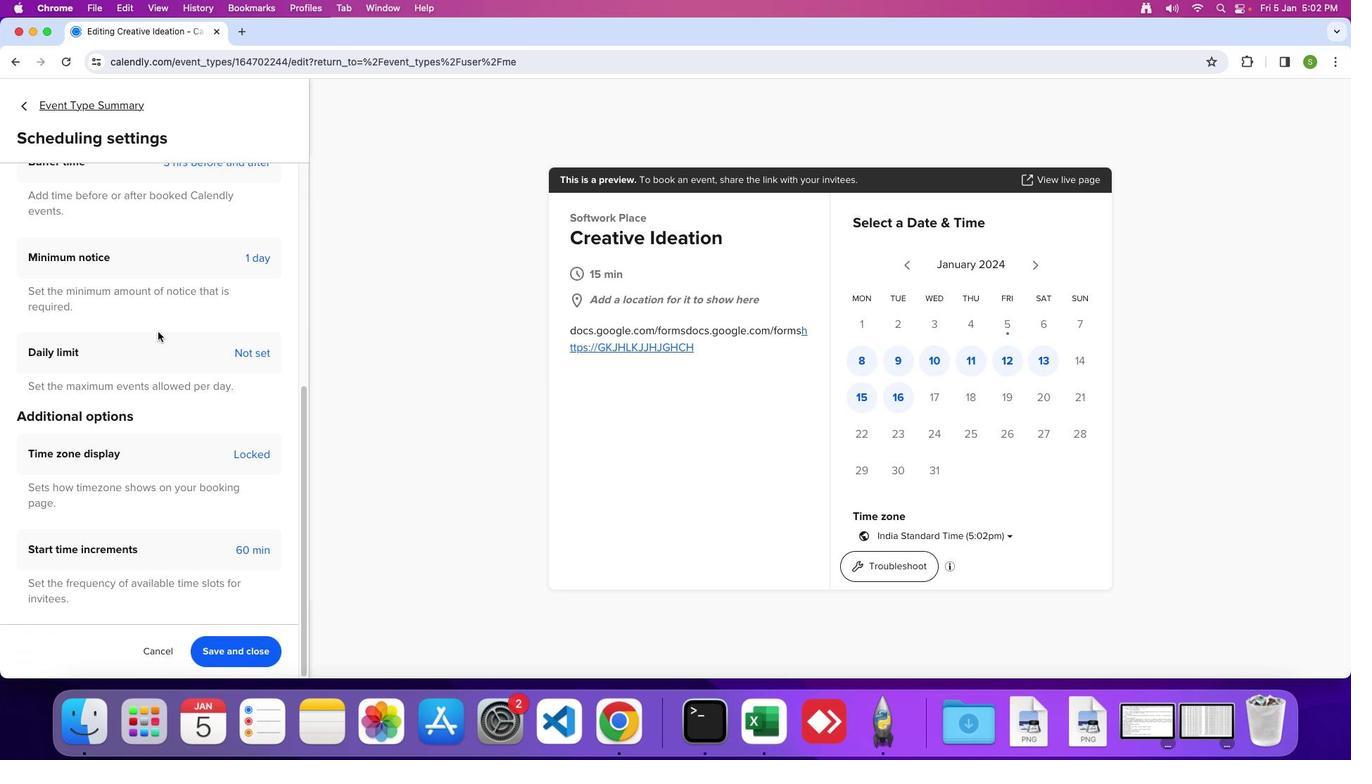 
Action: Mouse moved to (159, 332)
Screenshot: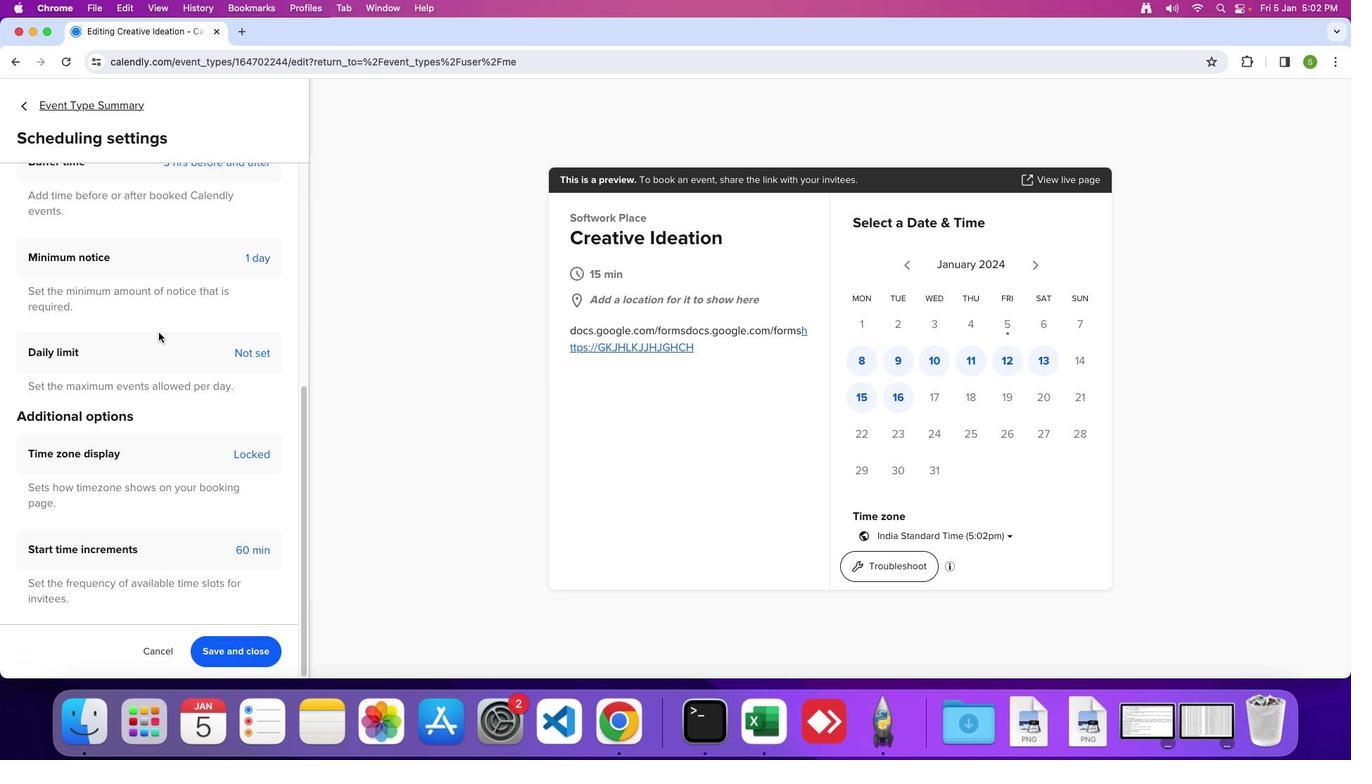 
Action: Mouse scrolled (159, 332) with delta (0, 0)
Screenshot: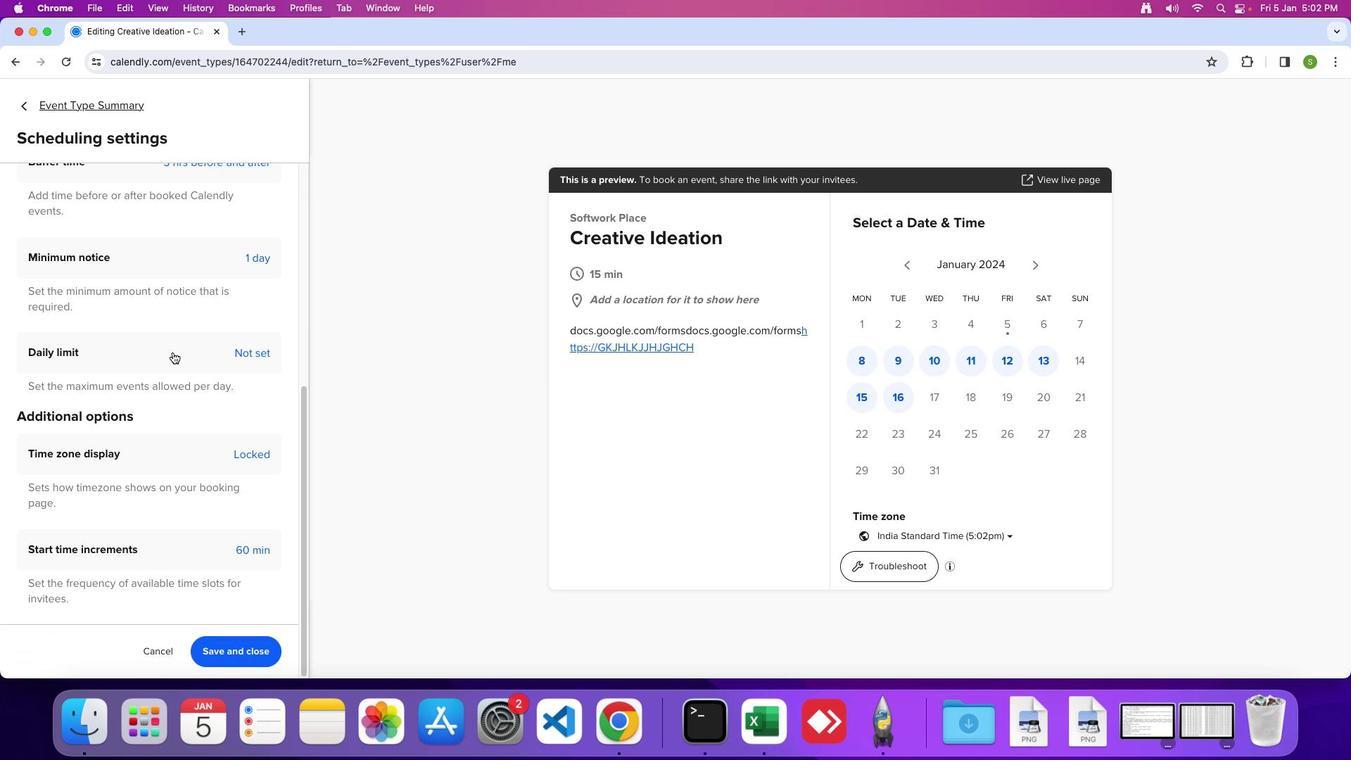 
Action: Mouse scrolled (159, 332) with delta (0, 3)
Screenshot: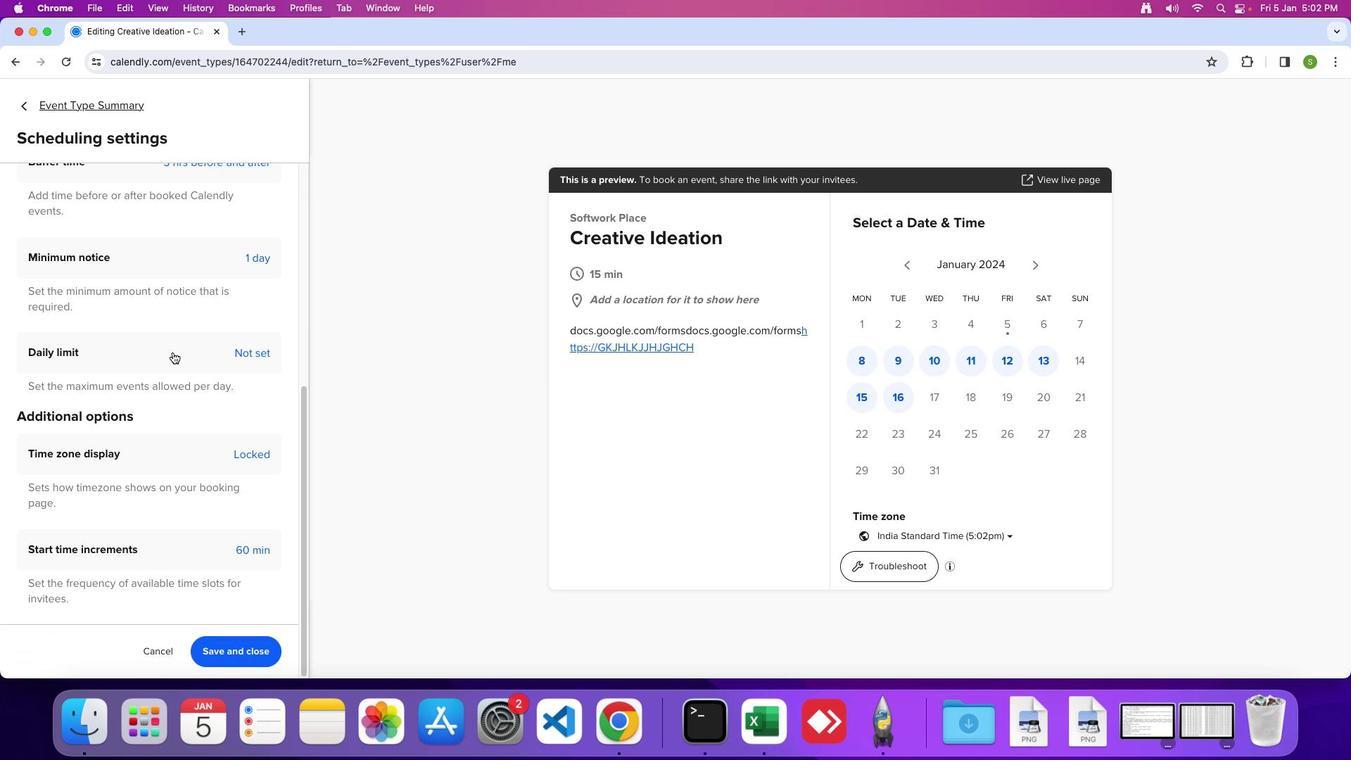 
Action: Mouse moved to (159, 332)
Screenshot: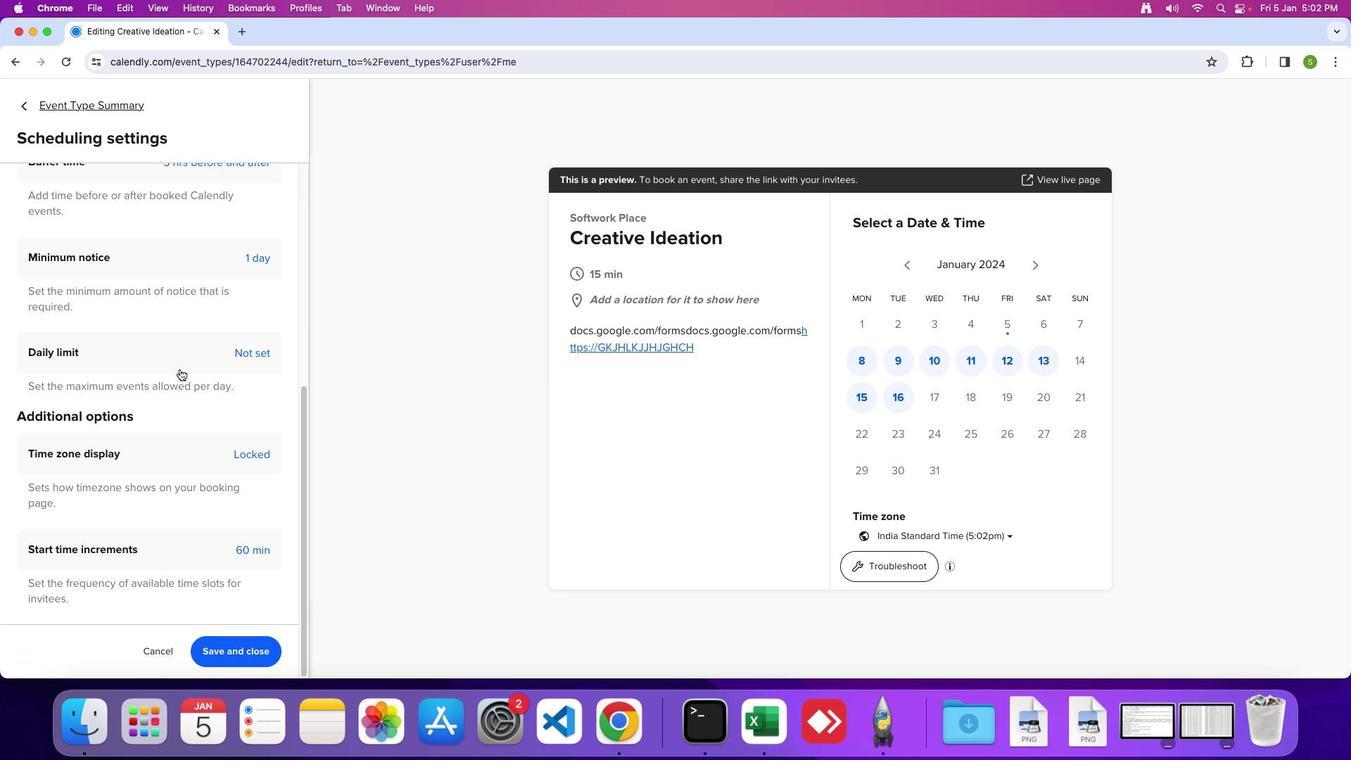 
Action: Mouse scrolled (159, 332) with delta (0, -3)
Screenshot: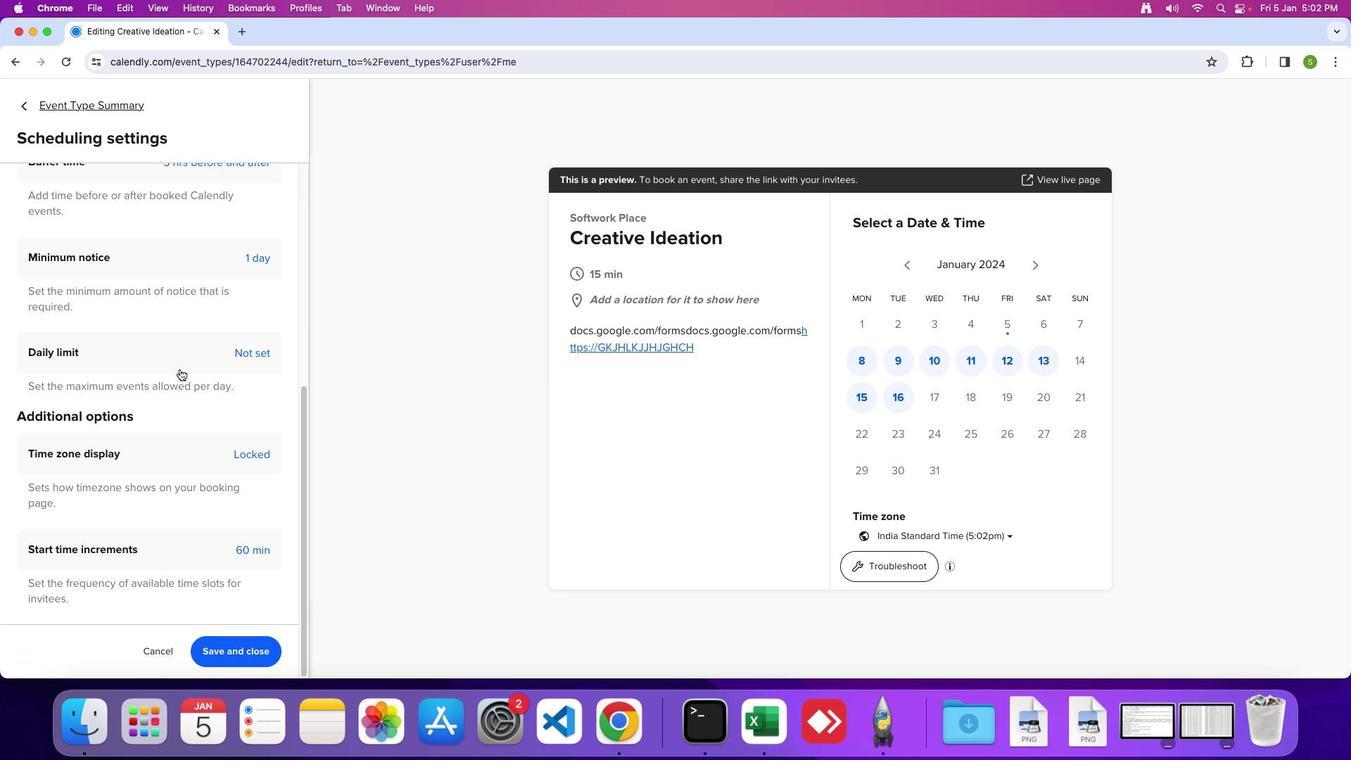 
Action: Mouse scrolled (159, 332) with delta (0, -2)
Screenshot: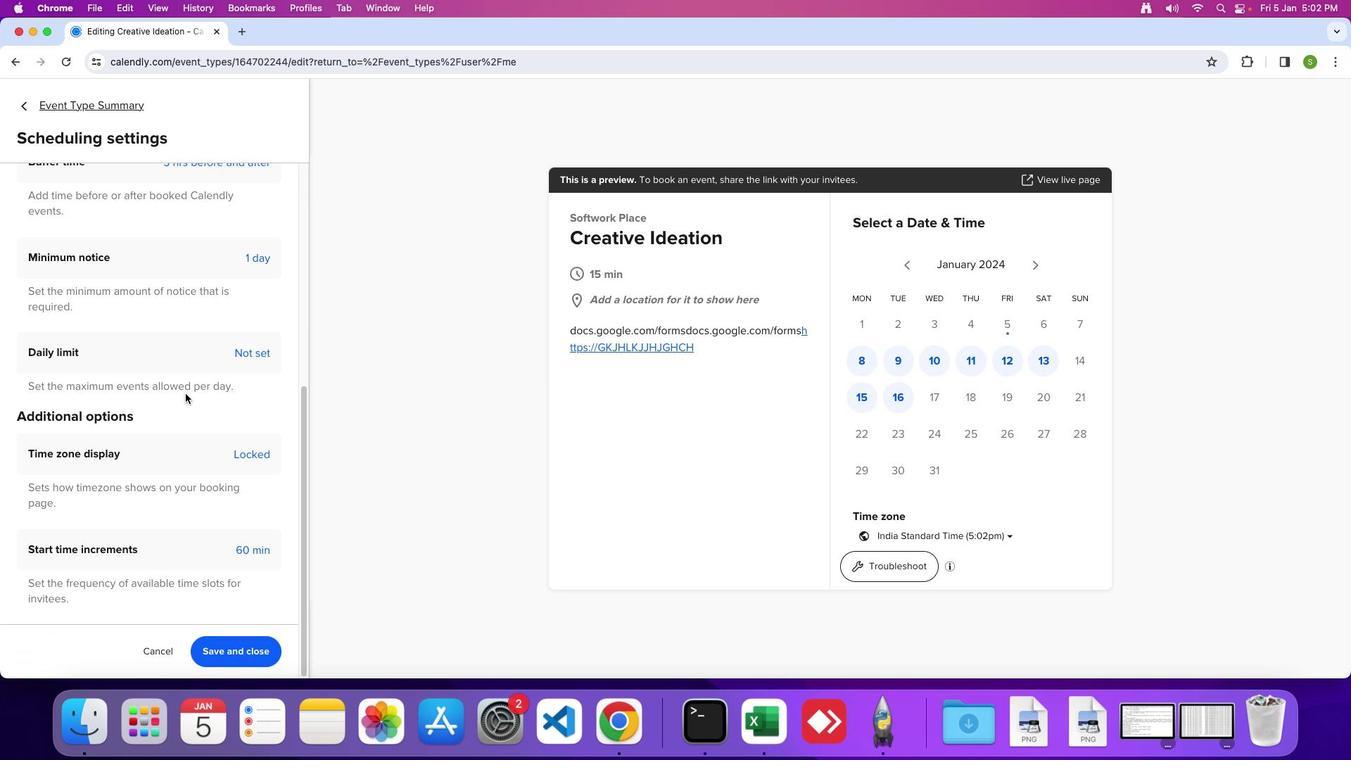 
Action: Mouse moved to (257, 648)
Screenshot: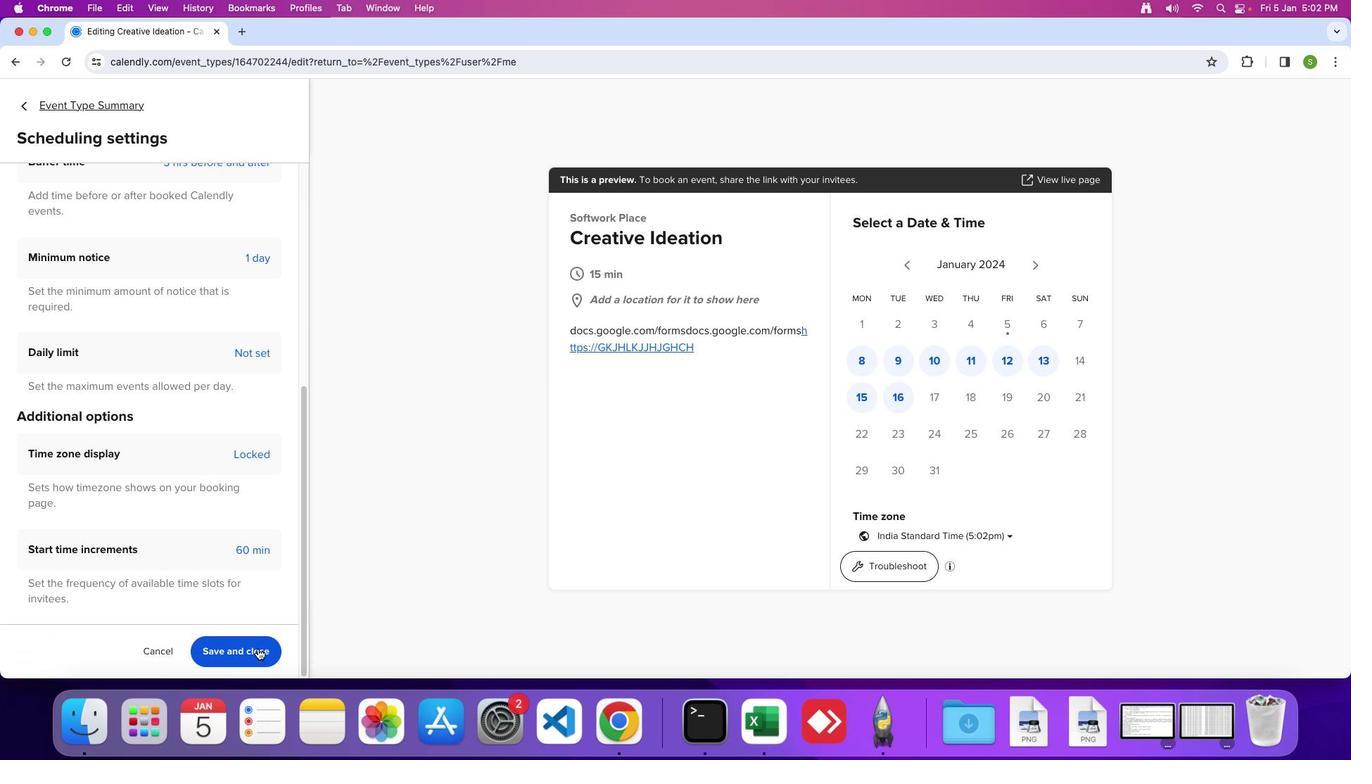 
Action: Mouse pressed left at (257, 648)
Screenshot: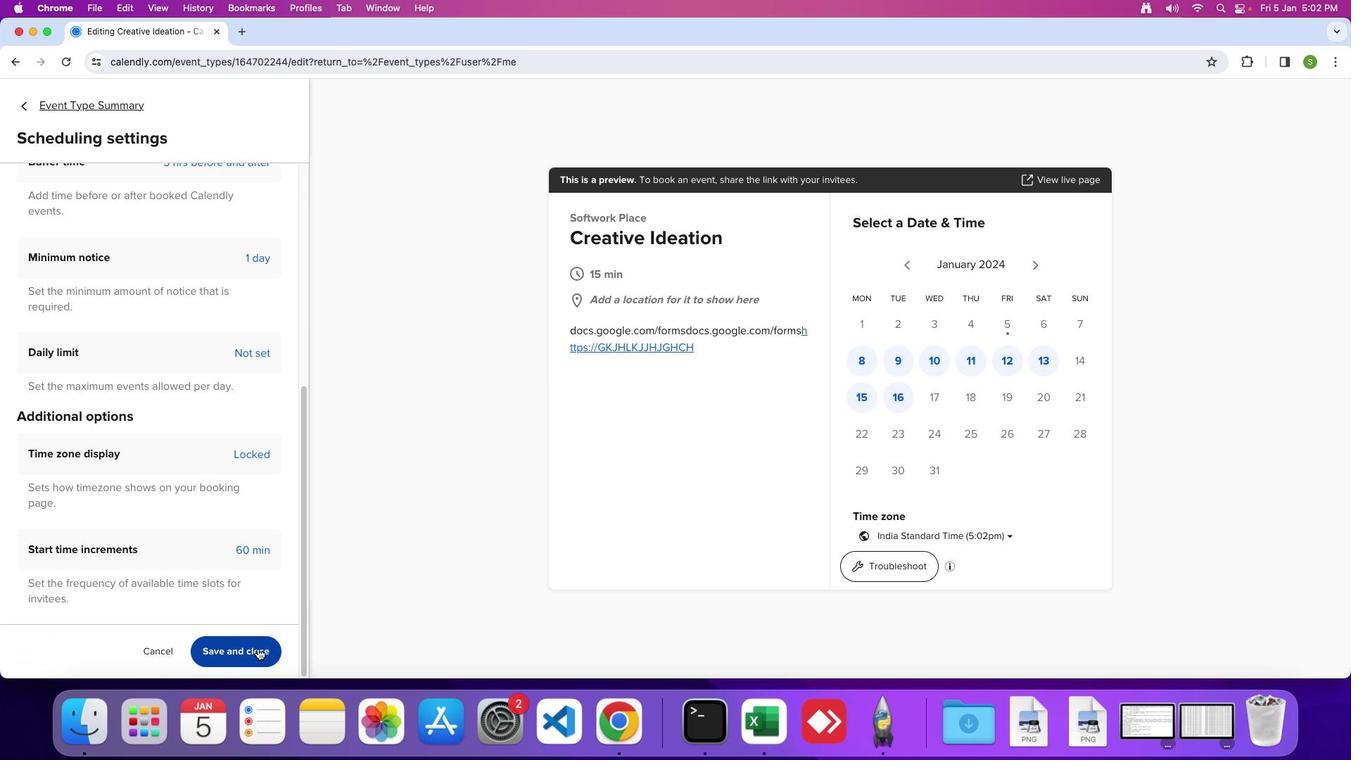 
Action: Mouse moved to (256, 649)
Screenshot: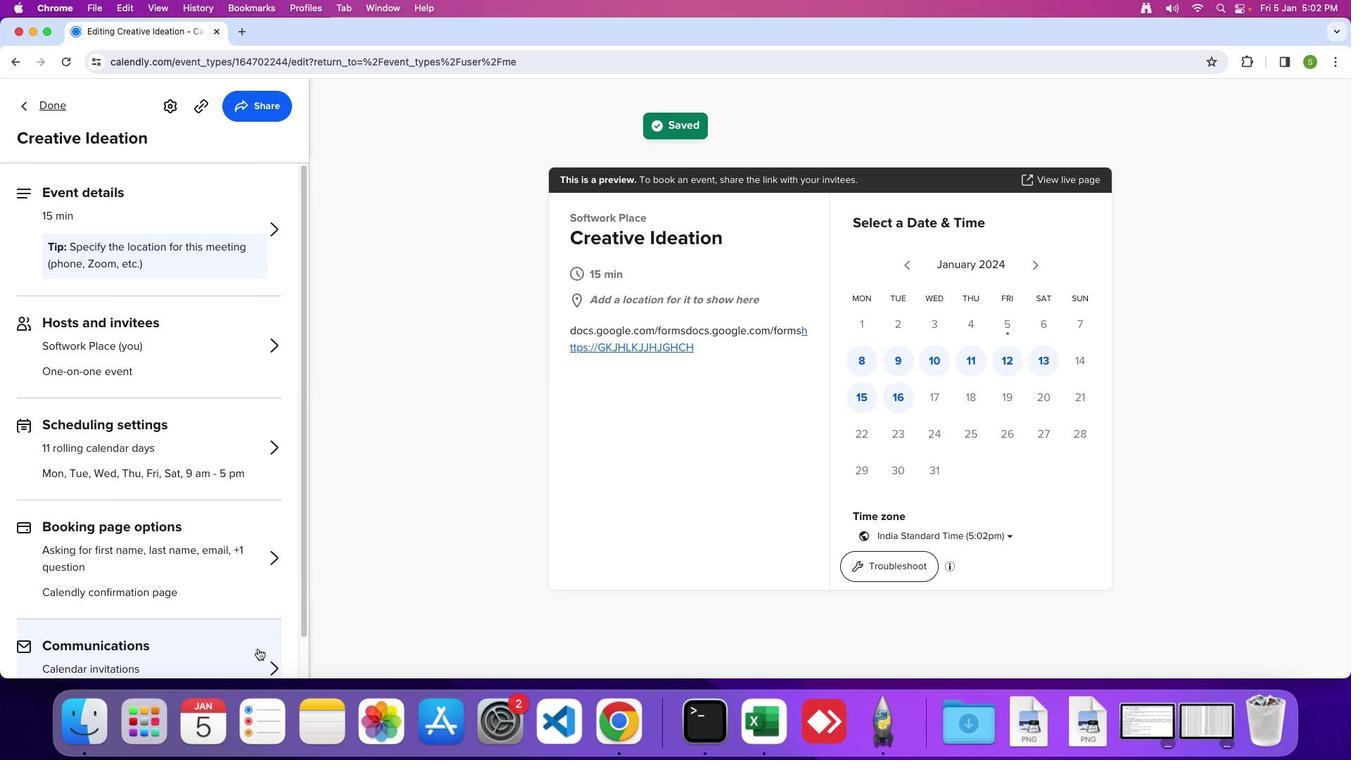
